 Task: Search one way flight ticket for 1 adult, 6 children, 1 infant in seat and 1 infant on lap in business from Augusta: Augusta Regional Airport (bush Field) to New Bern: Coastal Carolina Regional Airport (was Craven County Regional) on 5-4-2023. Choice of flights is Singapure airlines. Number of bags: 2 checked bags. Price is upto 75000. Outbound departure time preference is 17:45.
Action: Mouse moved to (353, 317)
Screenshot: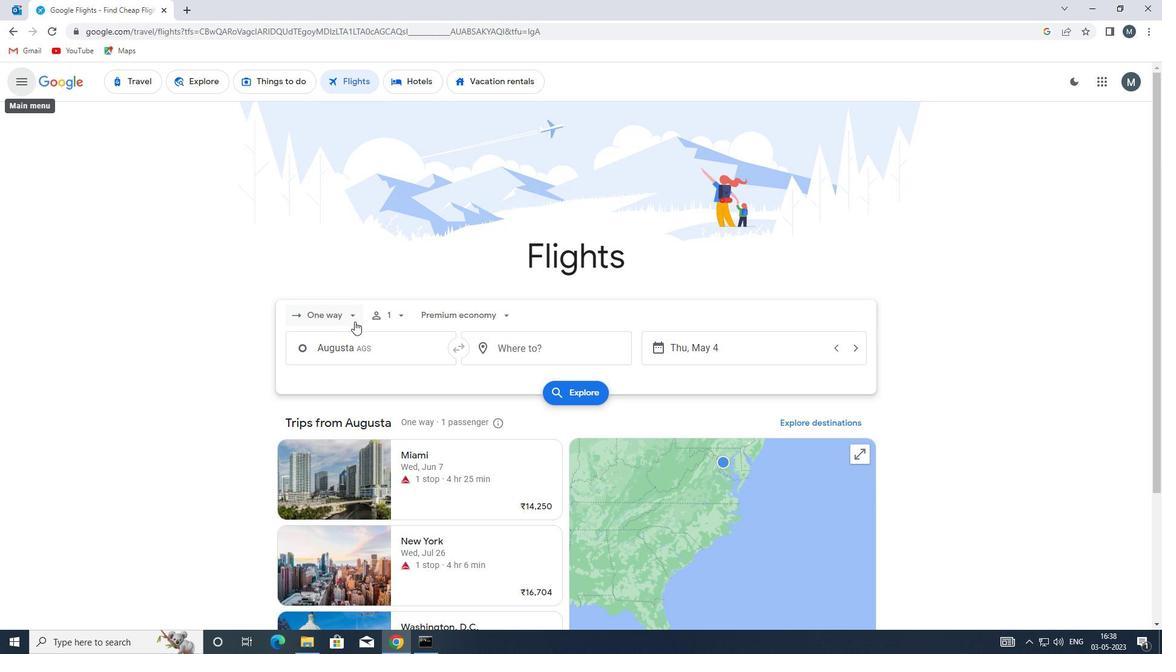 
Action: Mouse pressed left at (353, 317)
Screenshot: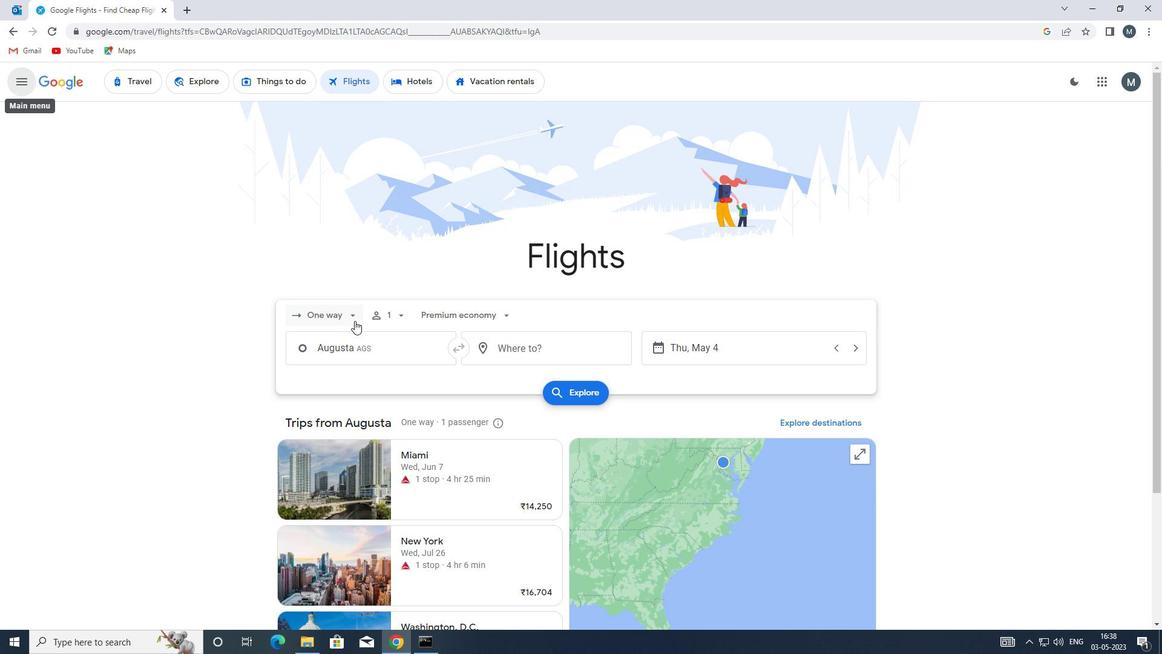 
Action: Mouse moved to (359, 375)
Screenshot: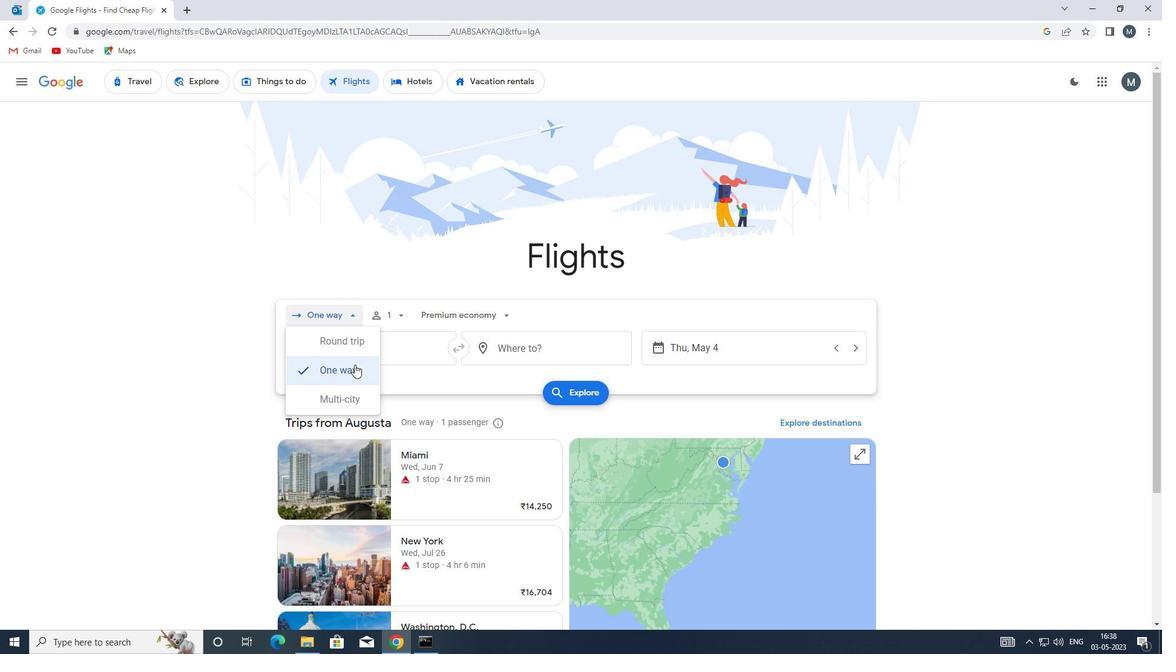 
Action: Mouse pressed left at (359, 375)
Screenshot: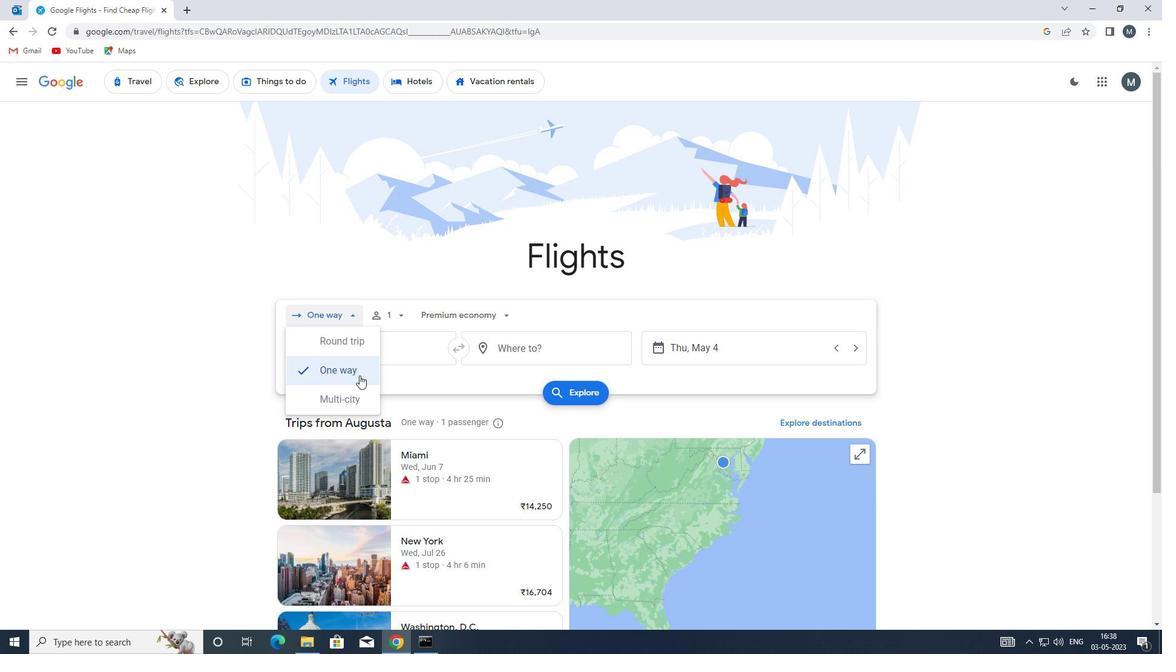 
Action: Mouse moved to (352, 374)
Screenshot: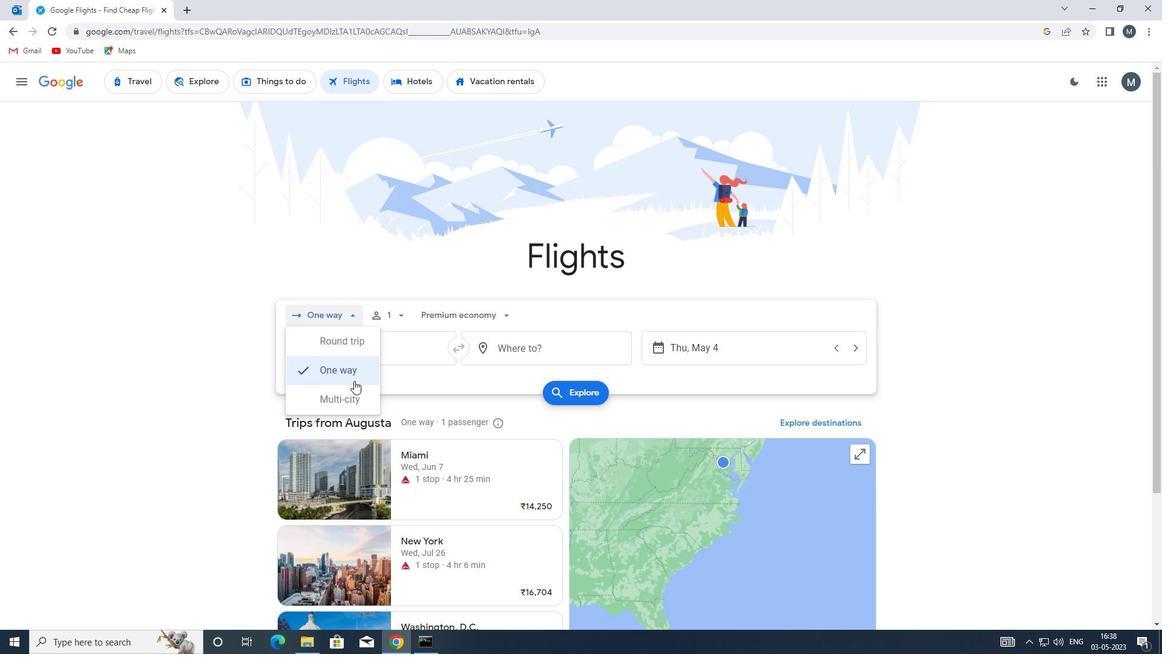 
Action: Mouse pressed left at (352, 374)
Screenshot: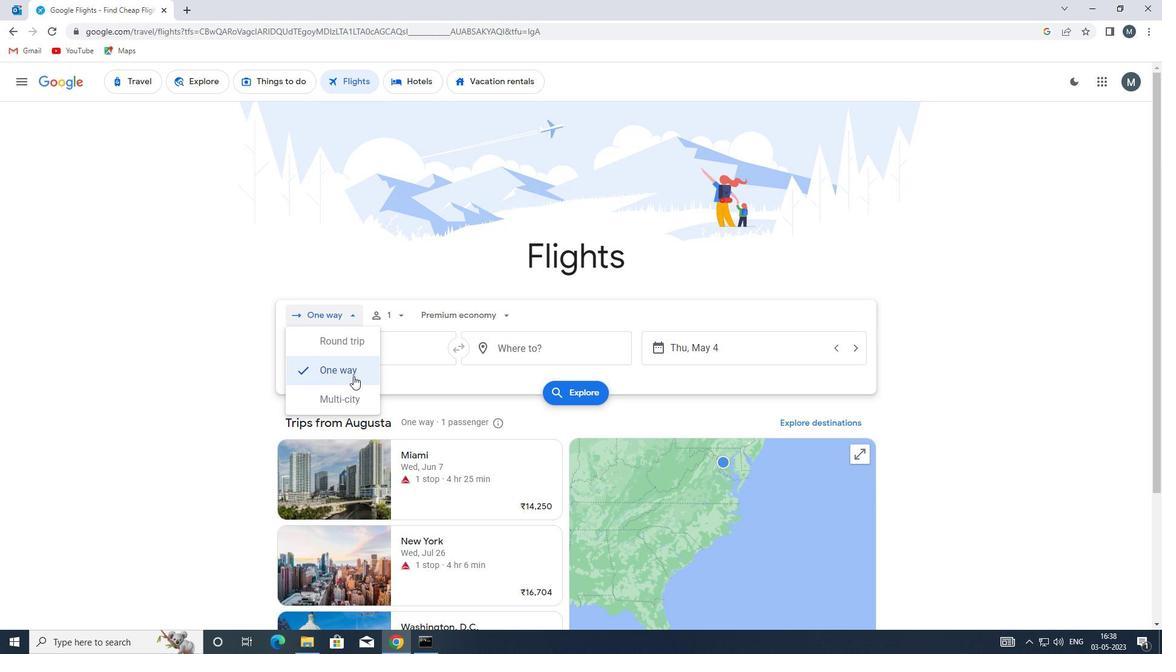 
Action: Mouse moved to (392, 317)
Screenshot: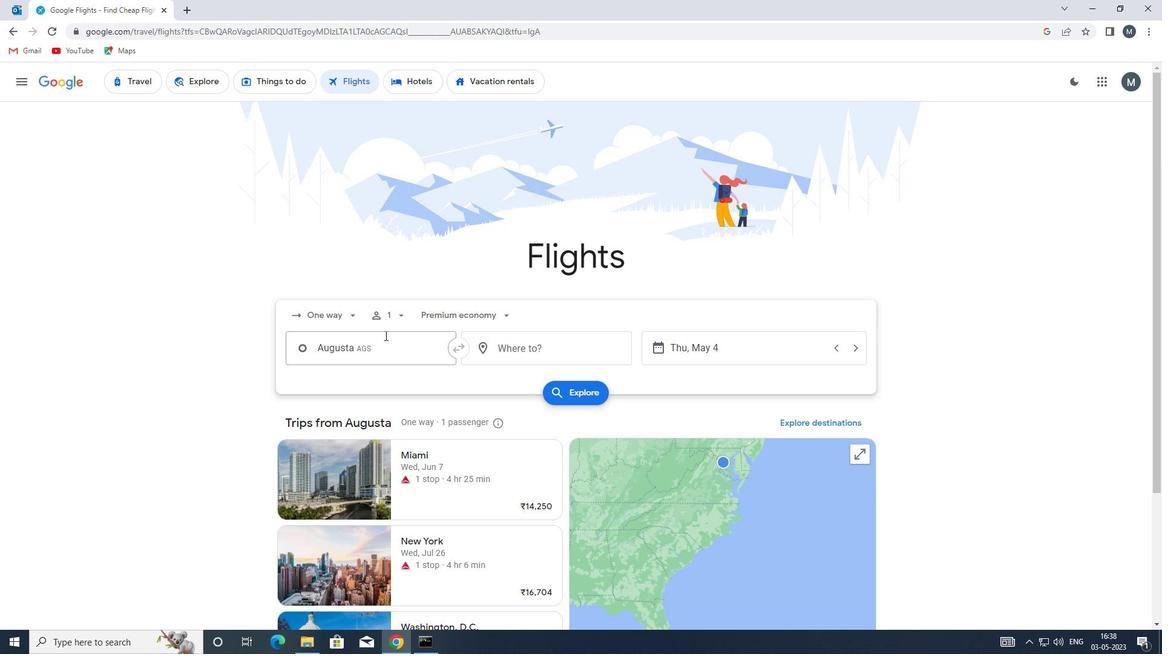 
Action: Mouse pressed left at (392, 317)
Screenshot: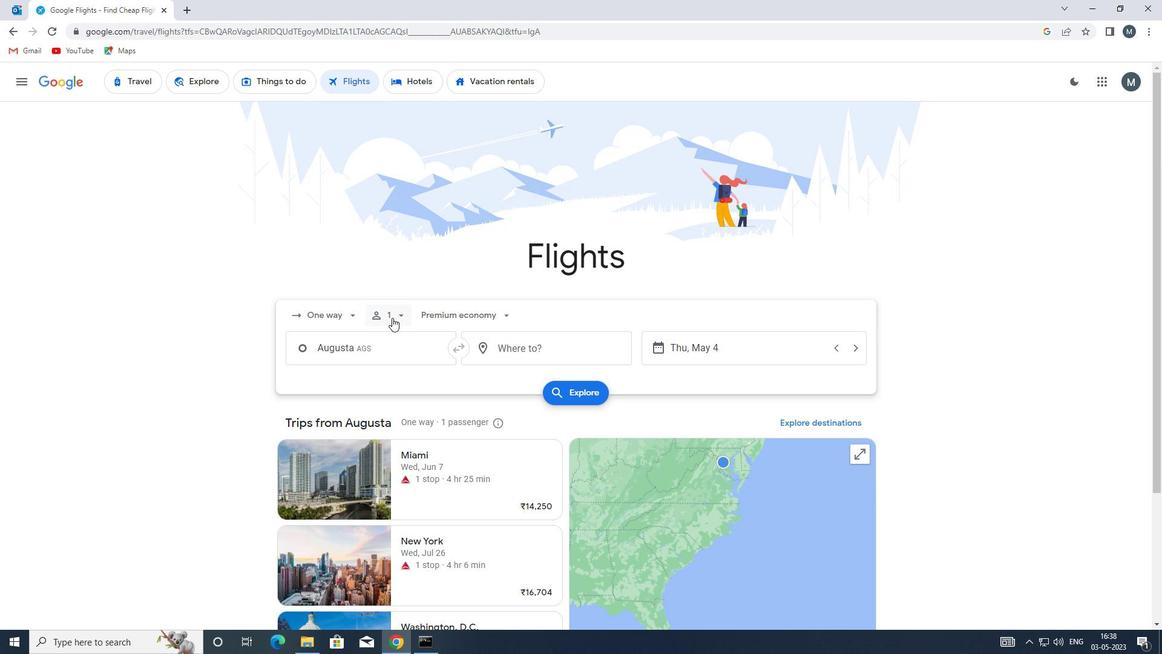 
Action: Mouse moved to (494, 376)
Screenshot: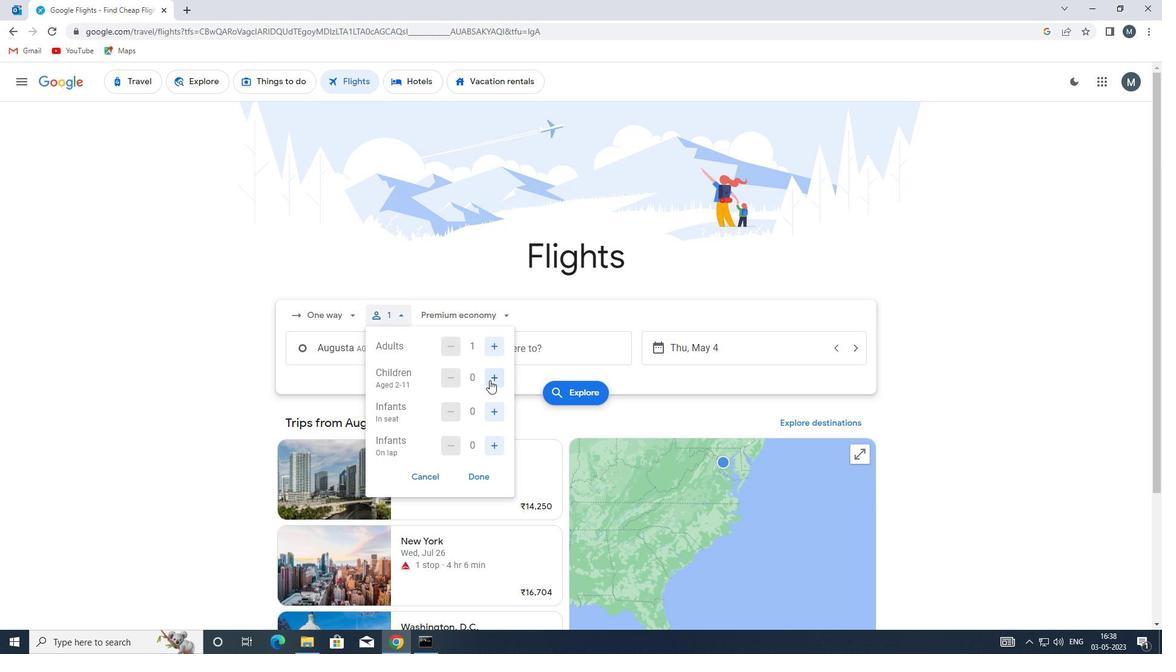 
Action: Mouse pressed left at (494, 376)
Screenshot: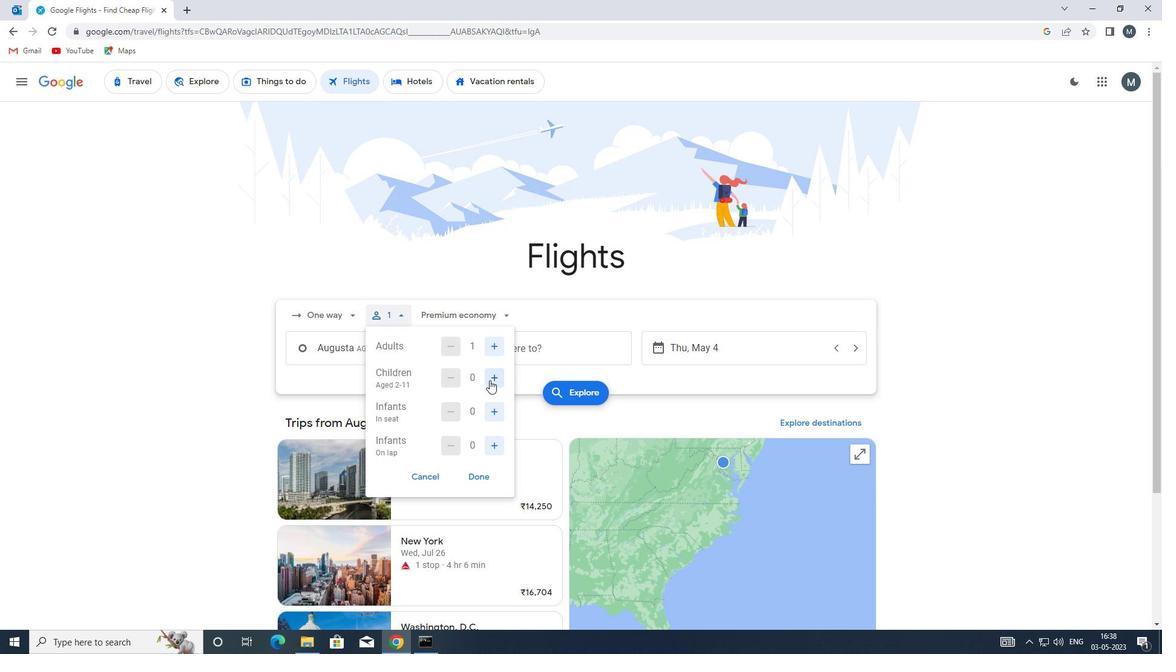 
Action: Mouse pressed left at (494, 376)
Screenshot: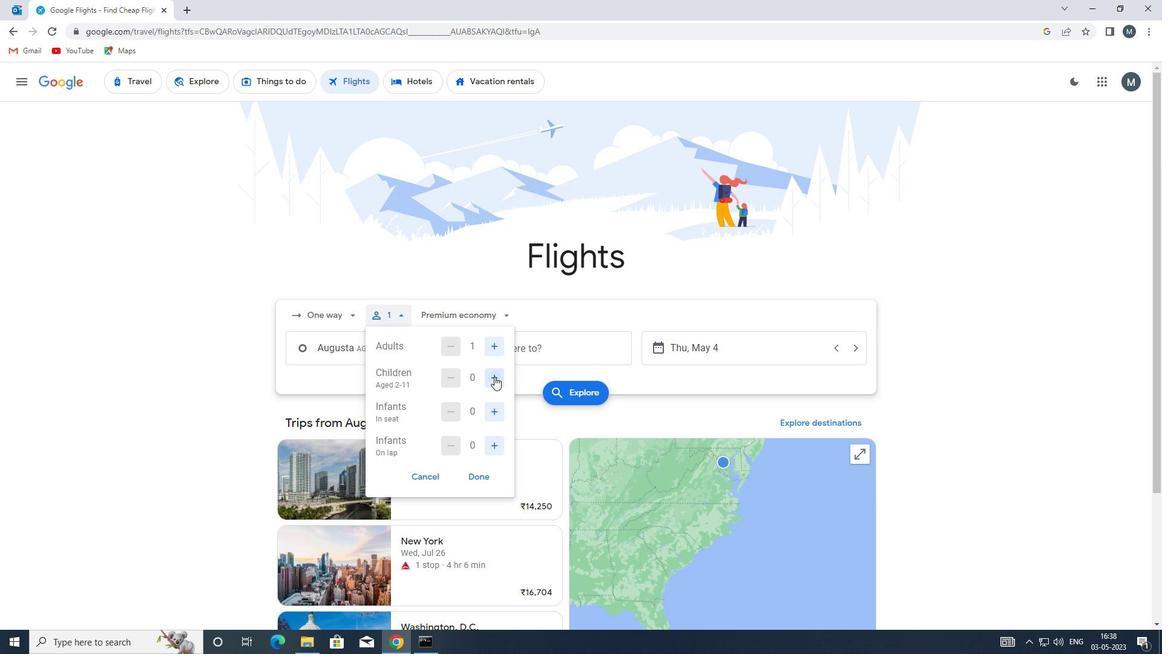 
Action: Mouse moved to (495, 376)
Screenshot: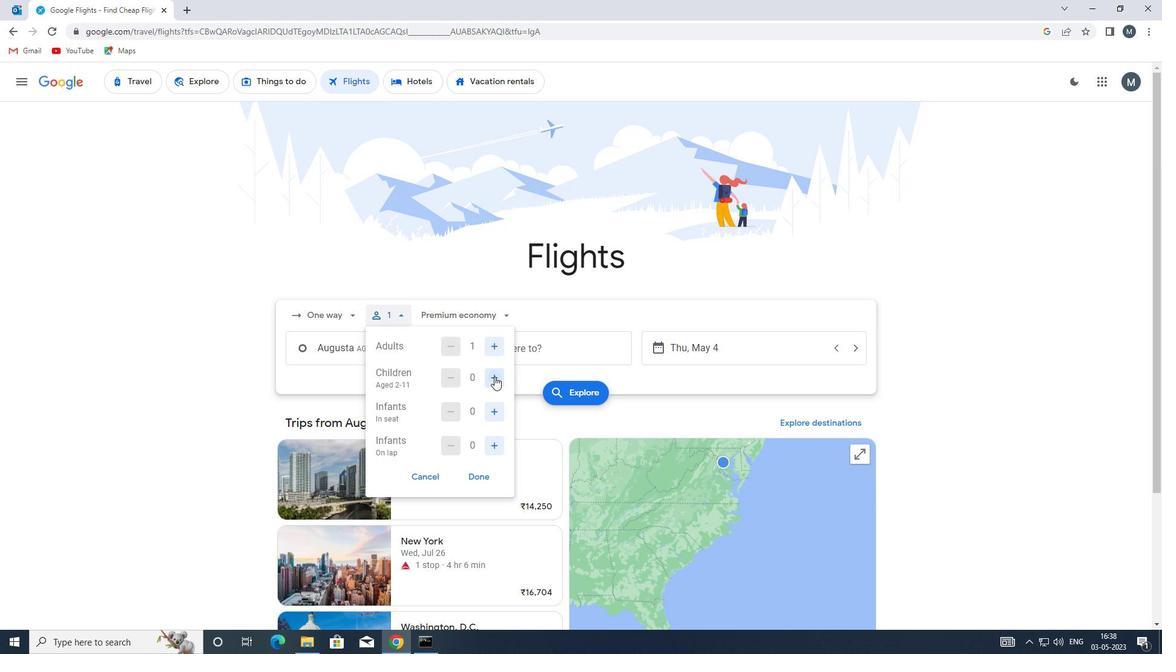 
Action: Mouse pressed left at (495, 376)
Screenshot: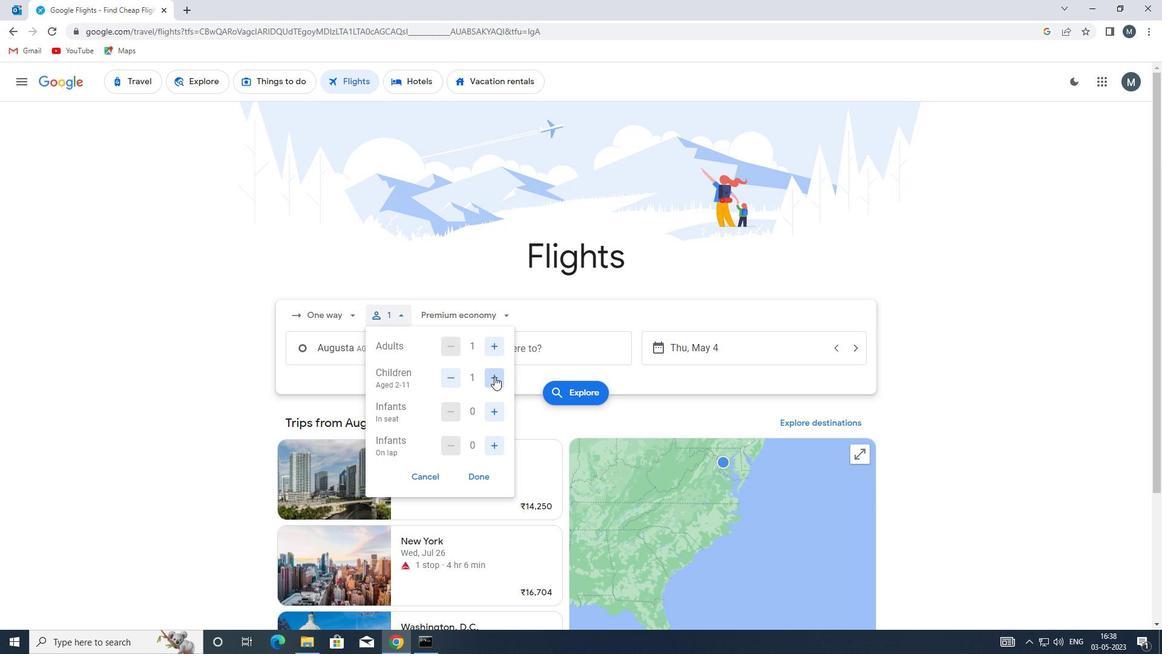 
Action: Mouse pressed left at (495, 376)
Screenshot: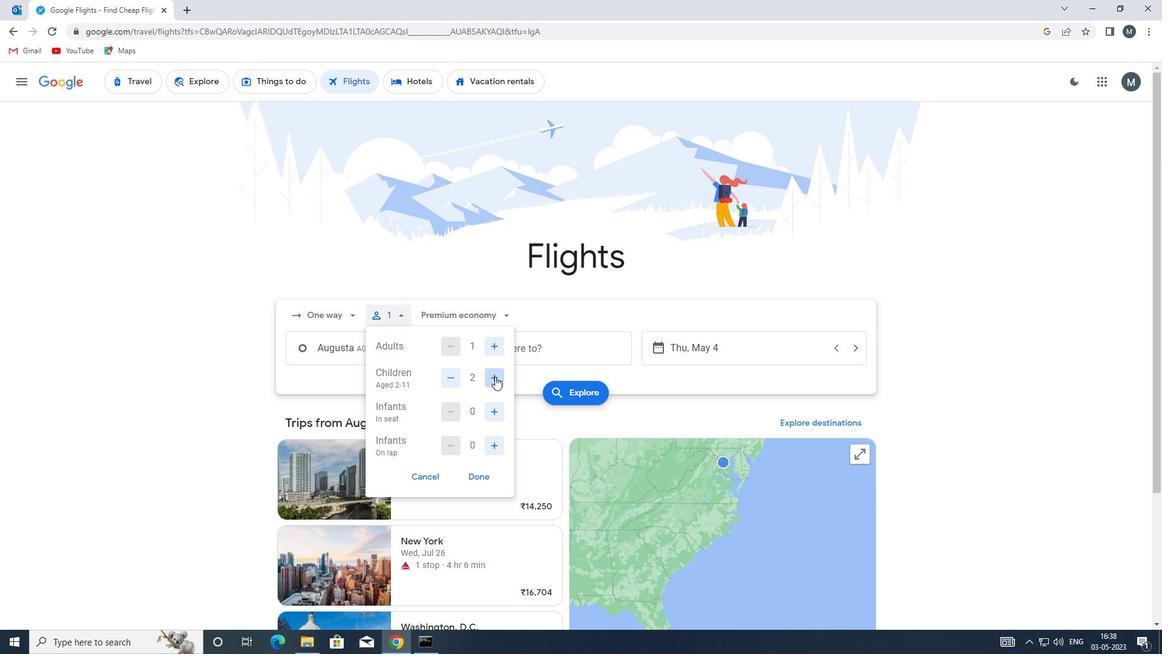 
Action: Mouse pressed left at (495, 376)
Screenshot: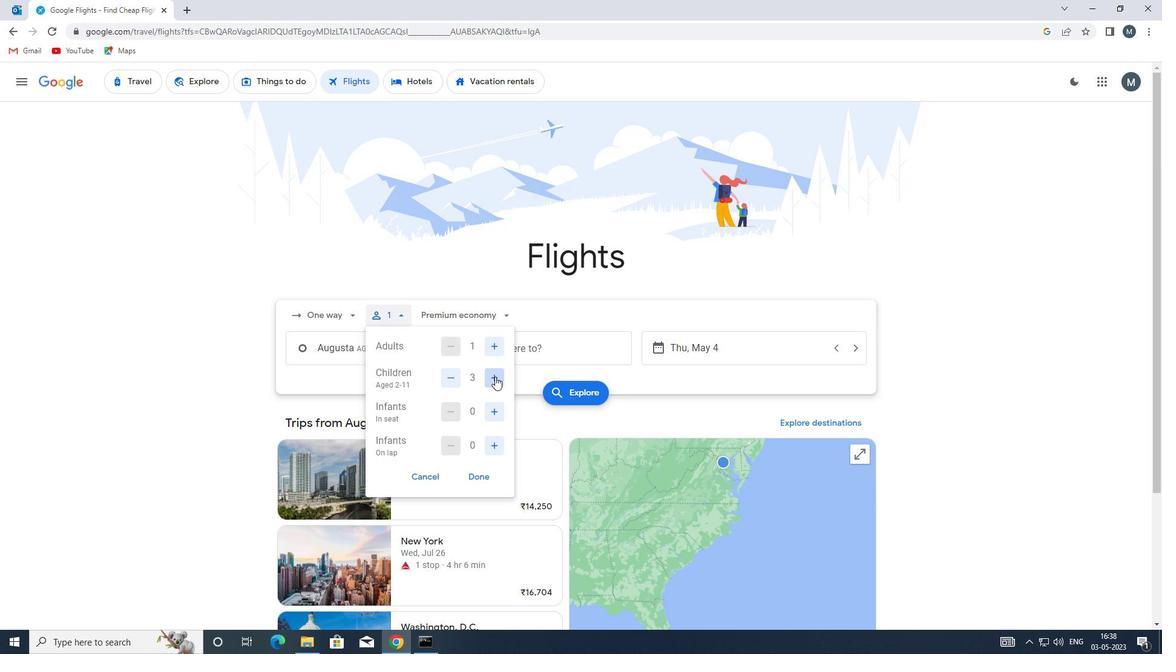 
Action: Mouse pressed left at (495, 376)
Screenshot: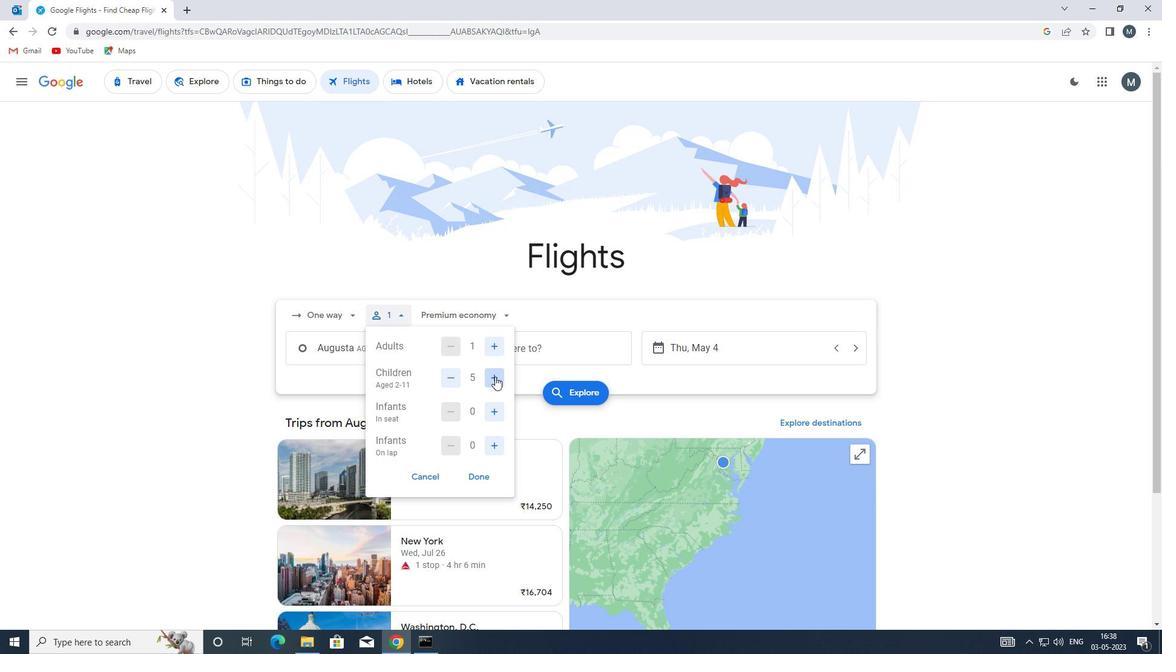 
Action: Mouse moved to (495, 406)
Screenshot: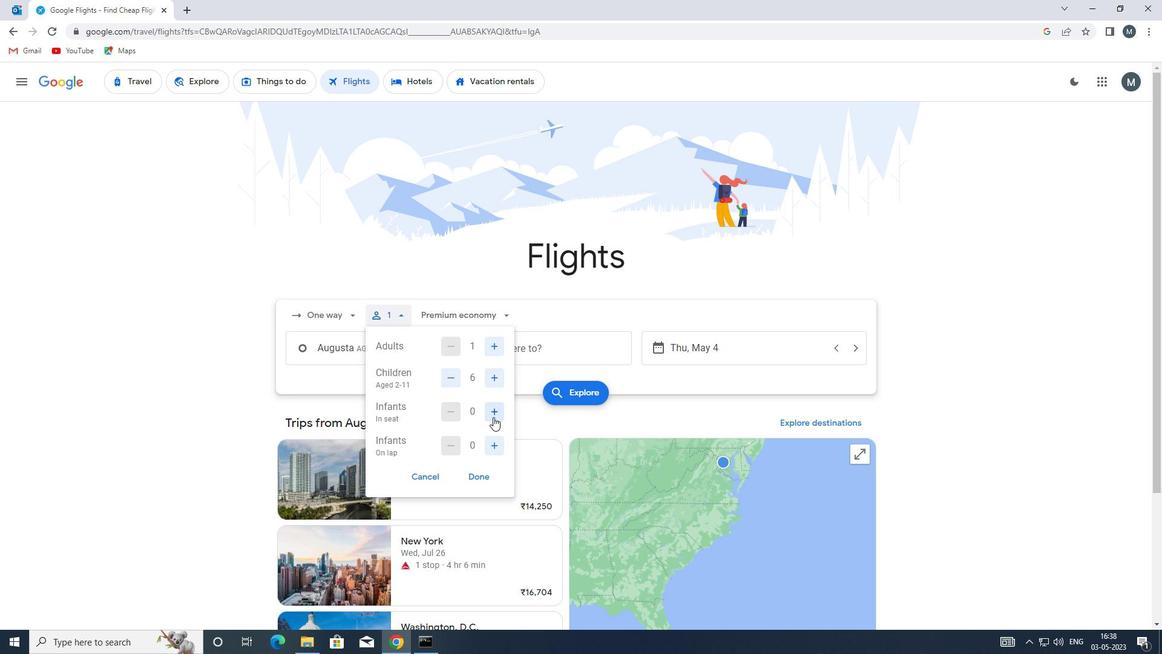 
Action: Mouse pressed left at (495, 406)
Screenshot: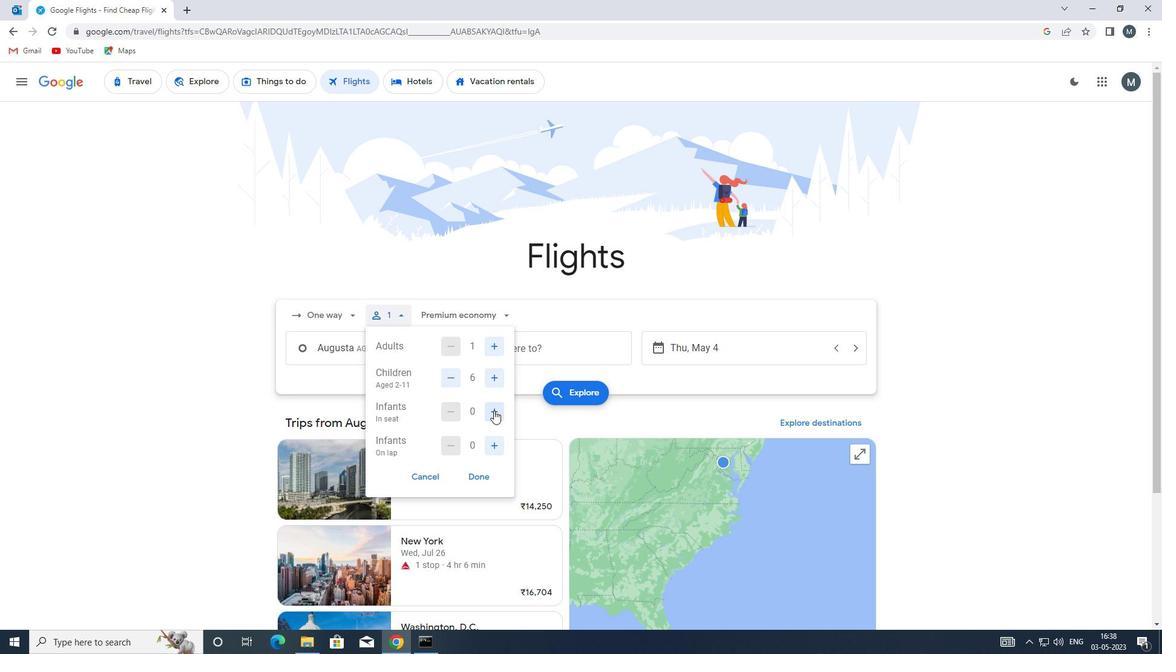 
Action: Mouse moved to (494, 448)
Screenshot: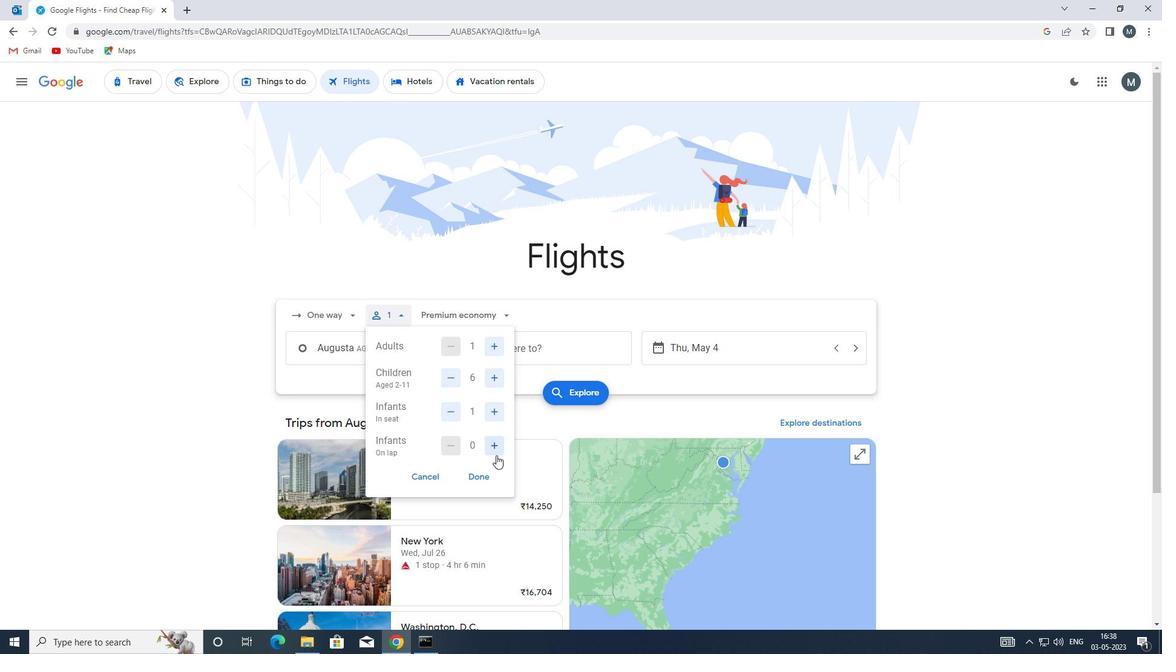 
Action: Mouse pressed left at (494, 448)
Screenshot: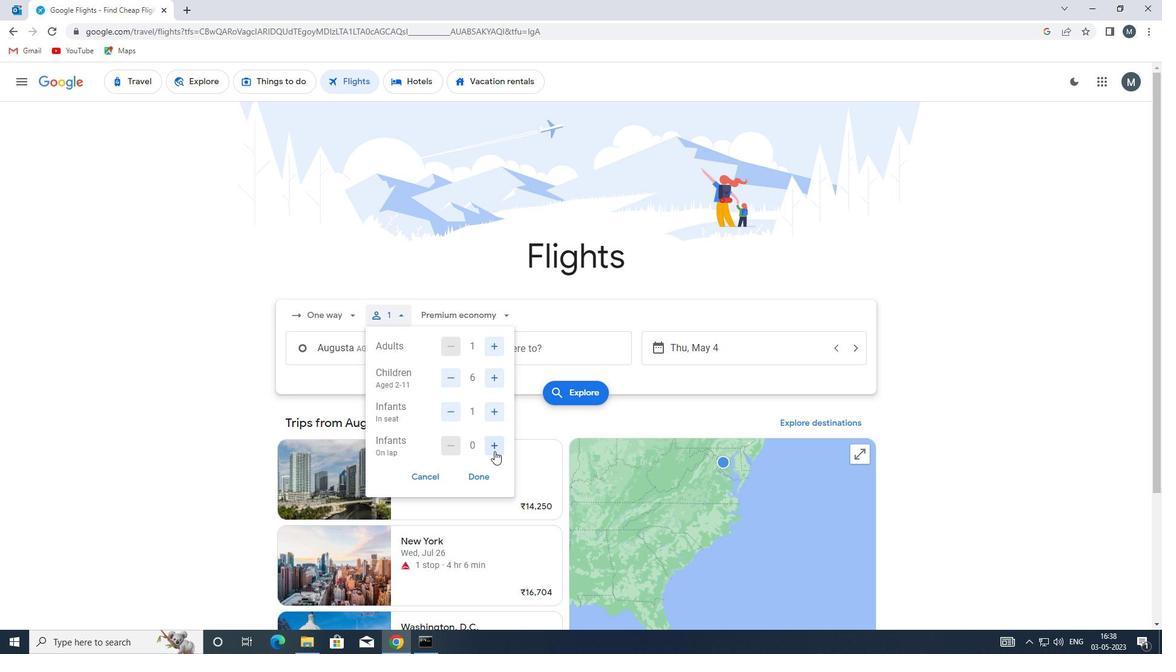 
Action: Mouse moved to (489, 471)
Screenshot: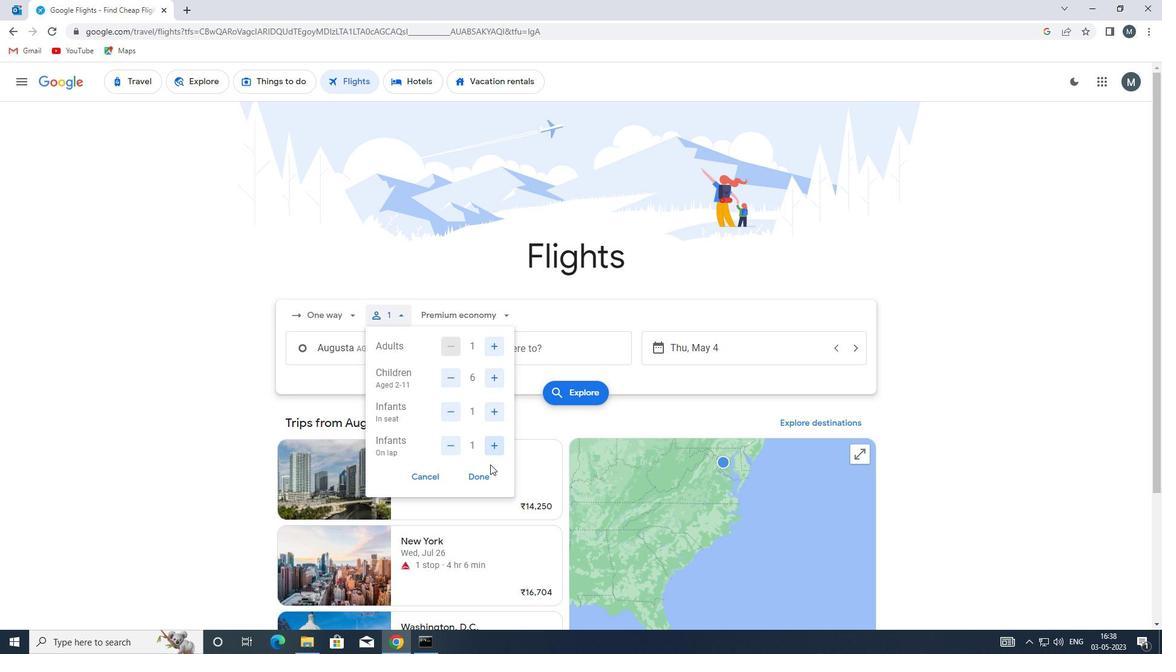 
Action: Mouse pressed left at (489, 471)
Screenshot: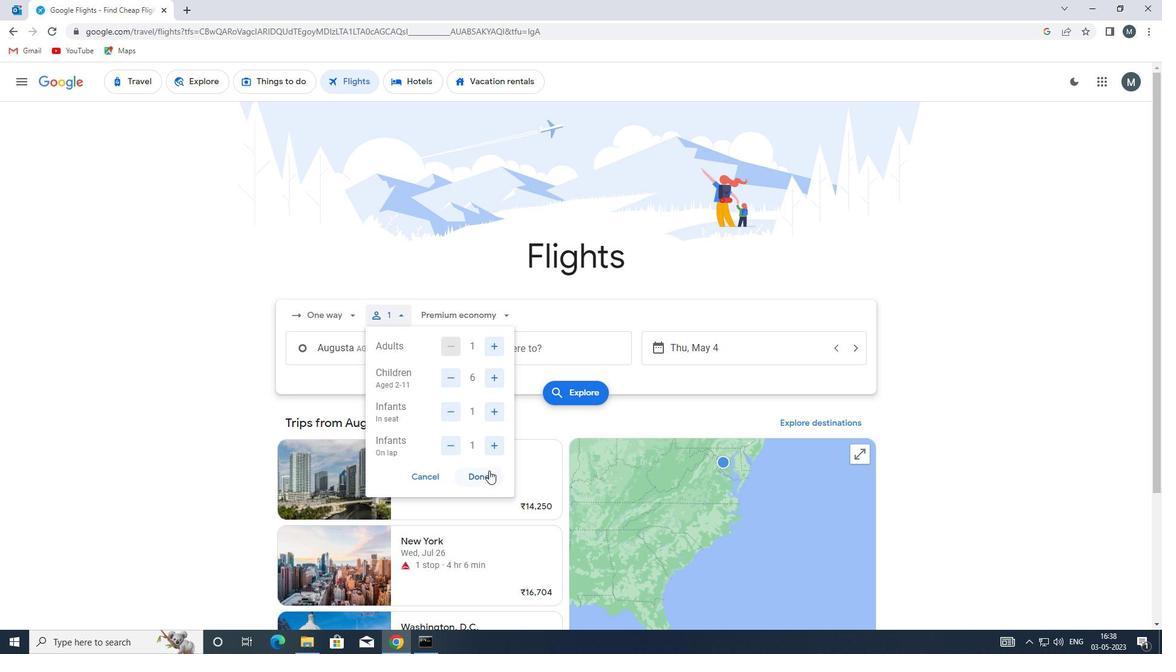 
Action: Mouse moved to (482, 319)
Screenshot: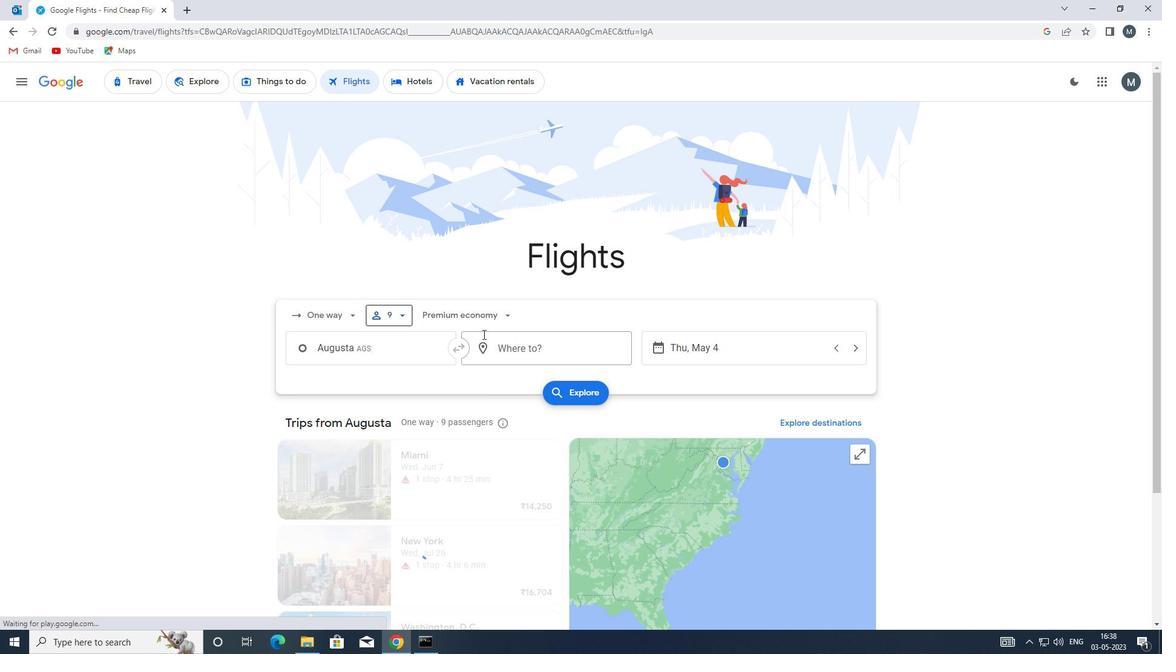 
Action: Mouse pressed left at (482, 319)
Screenshot: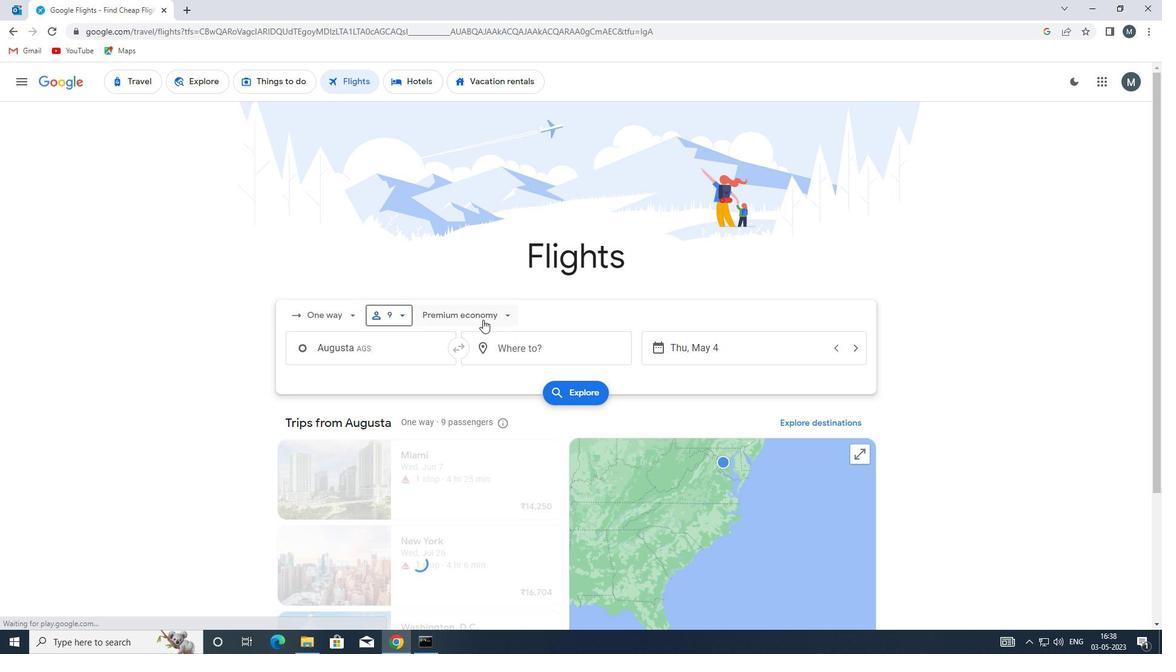 
Action: Mouse moved to (473, 399)
Screenshot: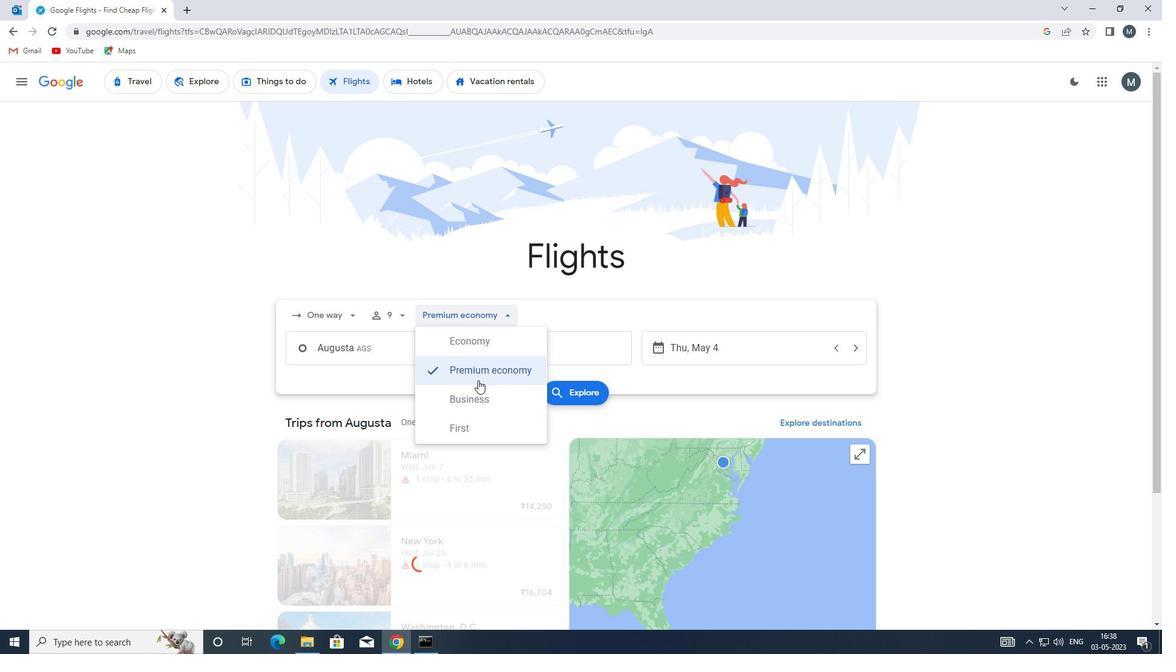 
Action: Mouse pressed left at (473, 399)
Screenshot: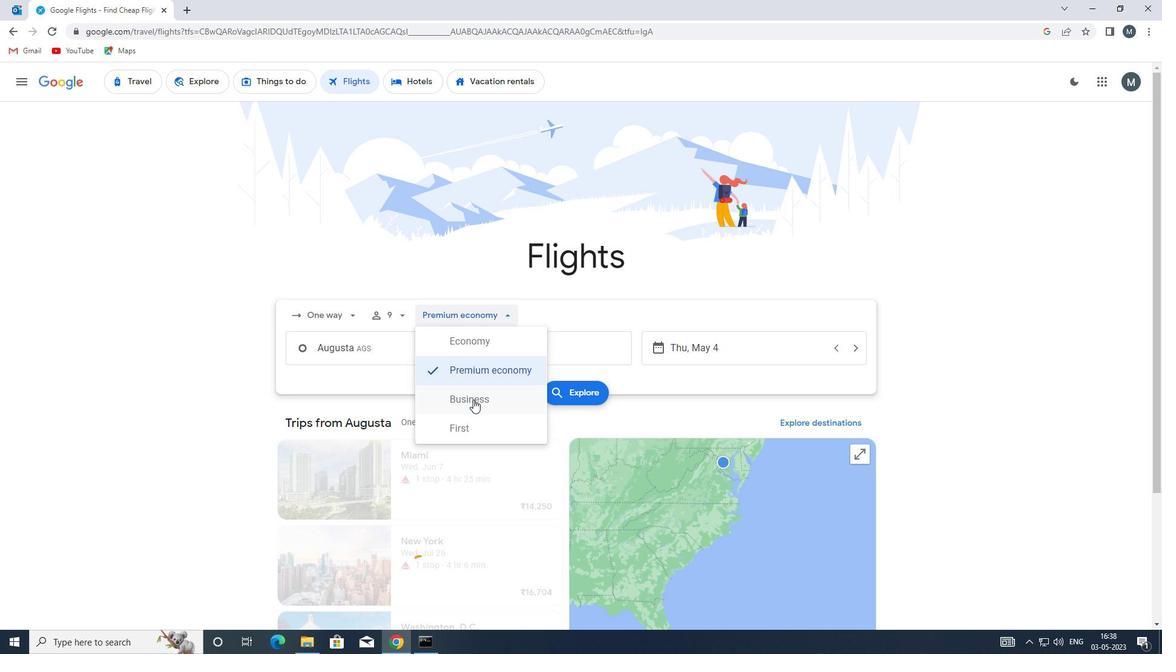 
Action: Mouse moved to (410, 348)
Screenshot: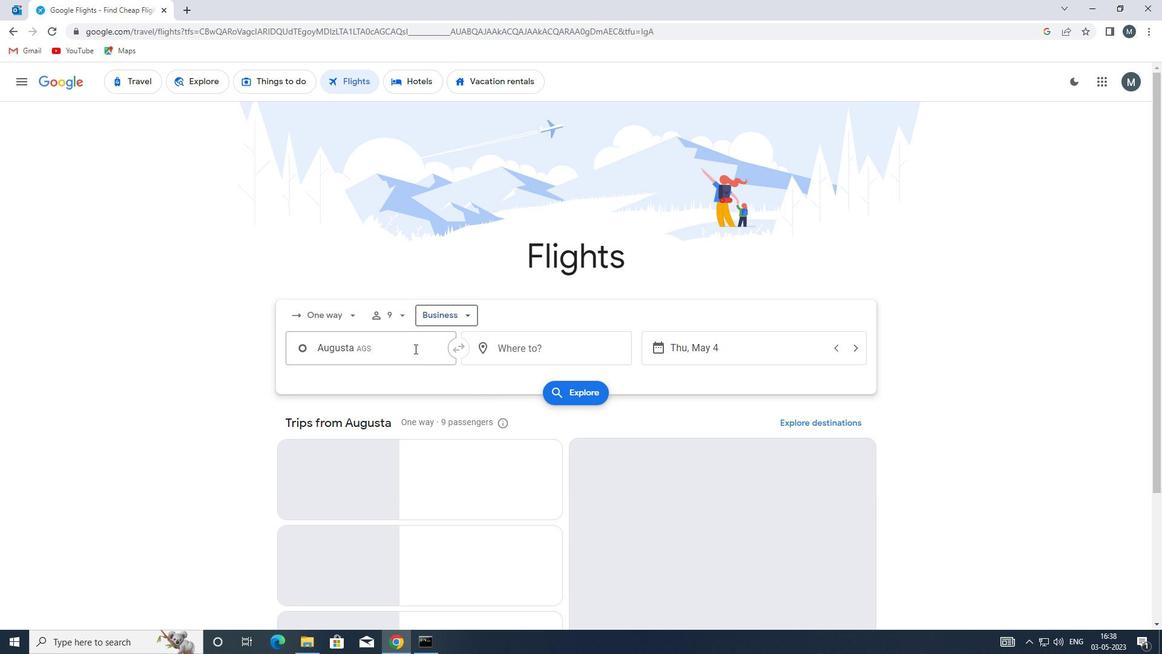 
Action: Mouse pressed left at (410, 348)
Screenshot: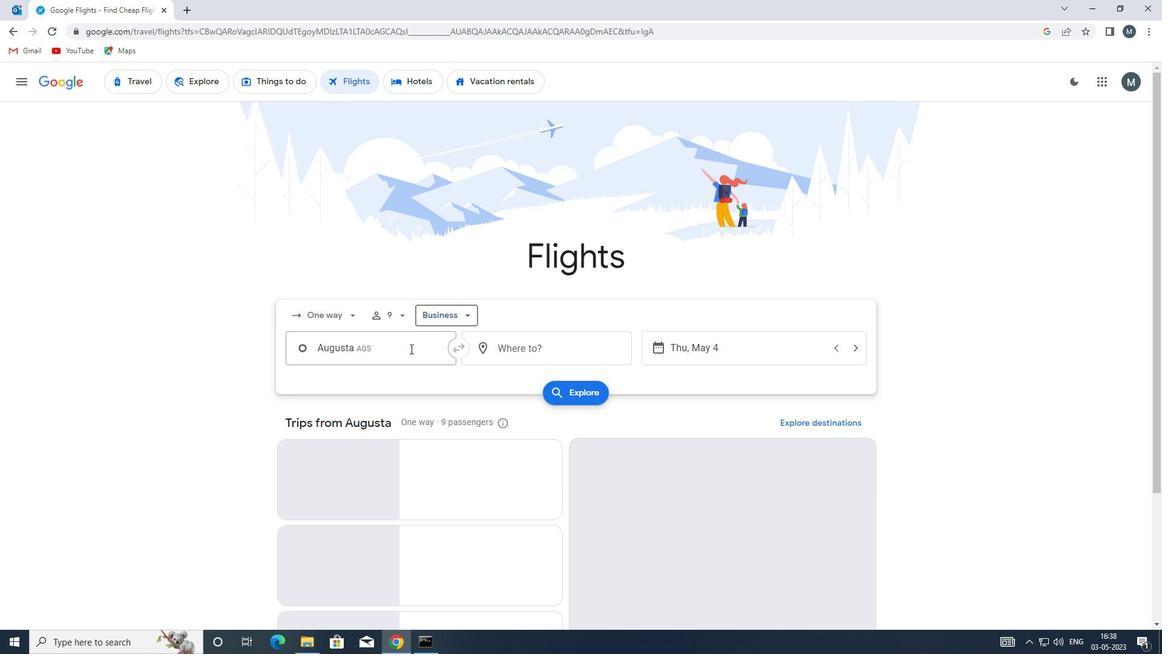 
Action: Mouse moved to (414, 441)
Screenshot: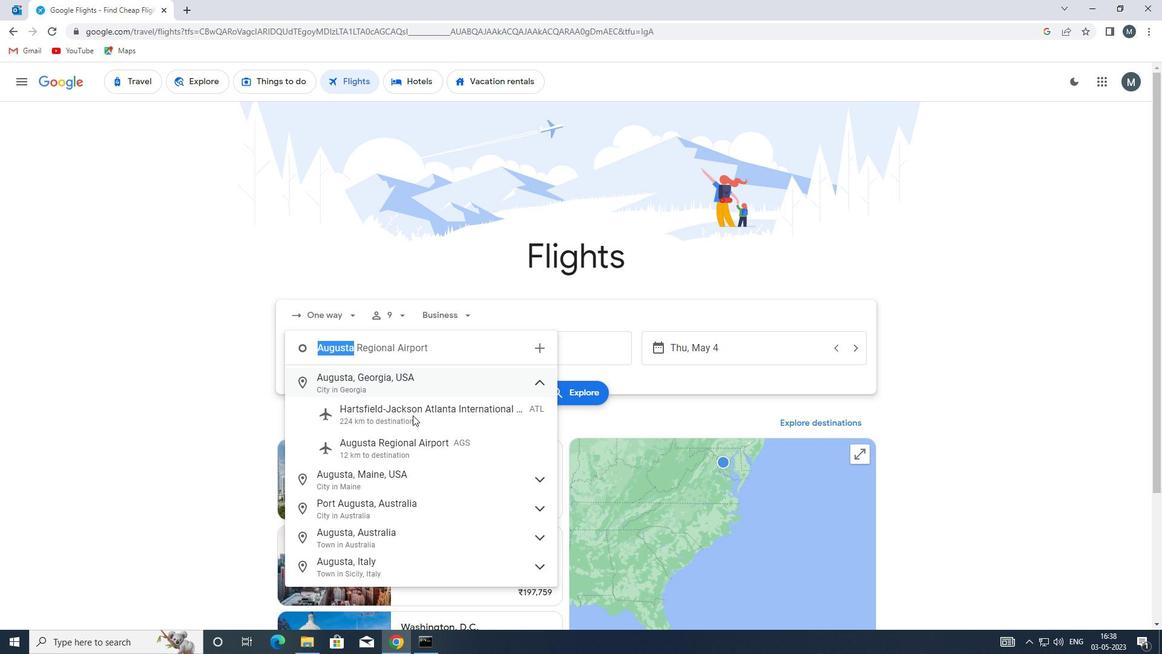 
Action: Mouse pressed left at (414, 441)
Screenshot: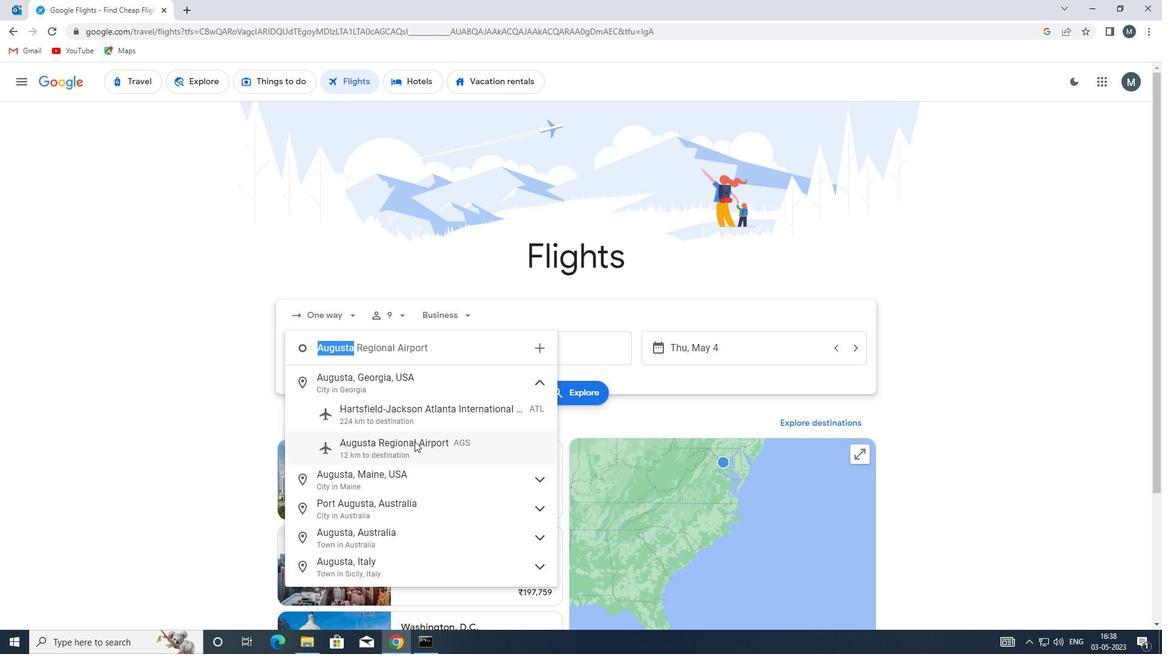 
Action: Mouse moved to (532, 348)
Screenshot: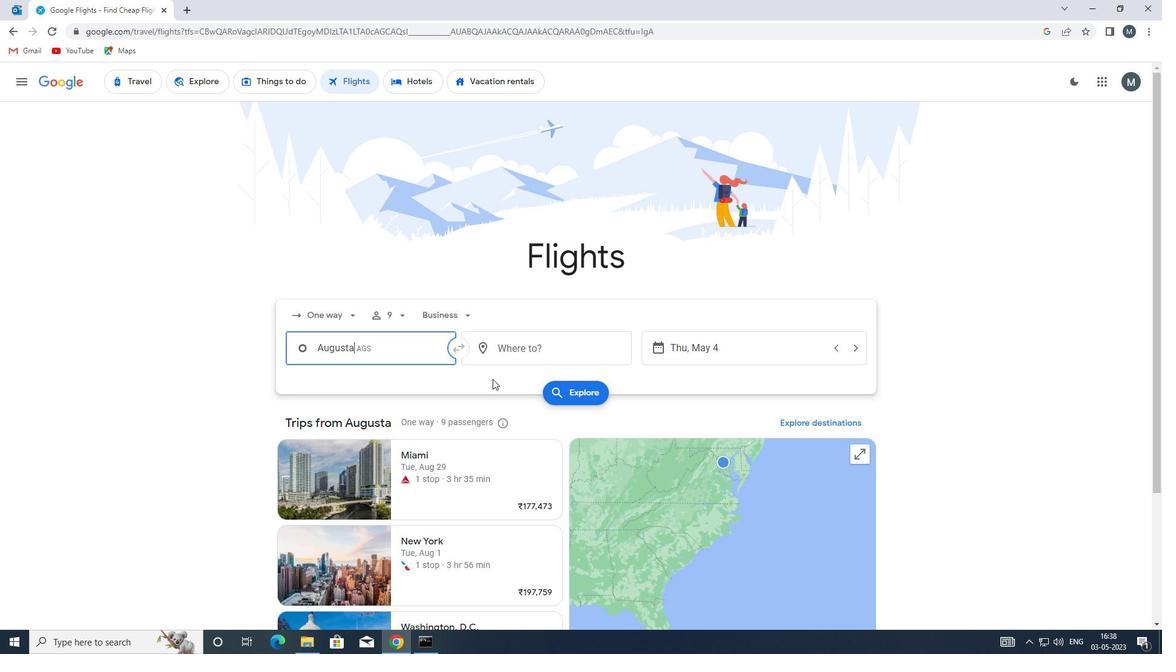 
Action: Mouse pressed left at (532, 348)
Screenshot: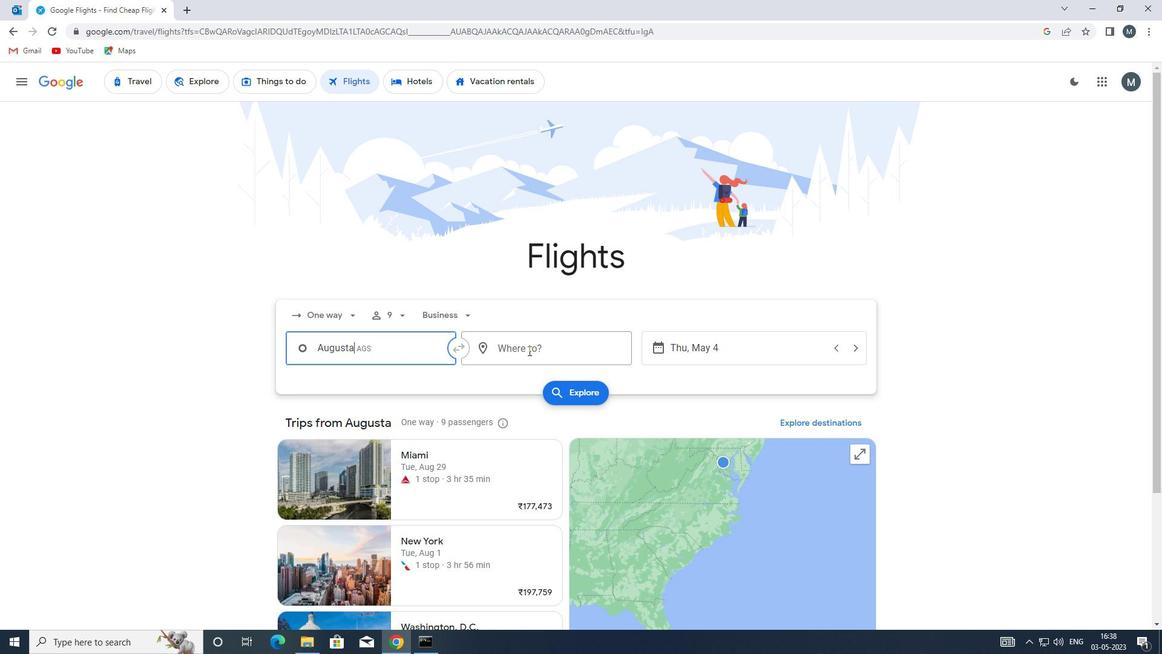 
Action: Mouse moved to (532, 348)
Screenshot: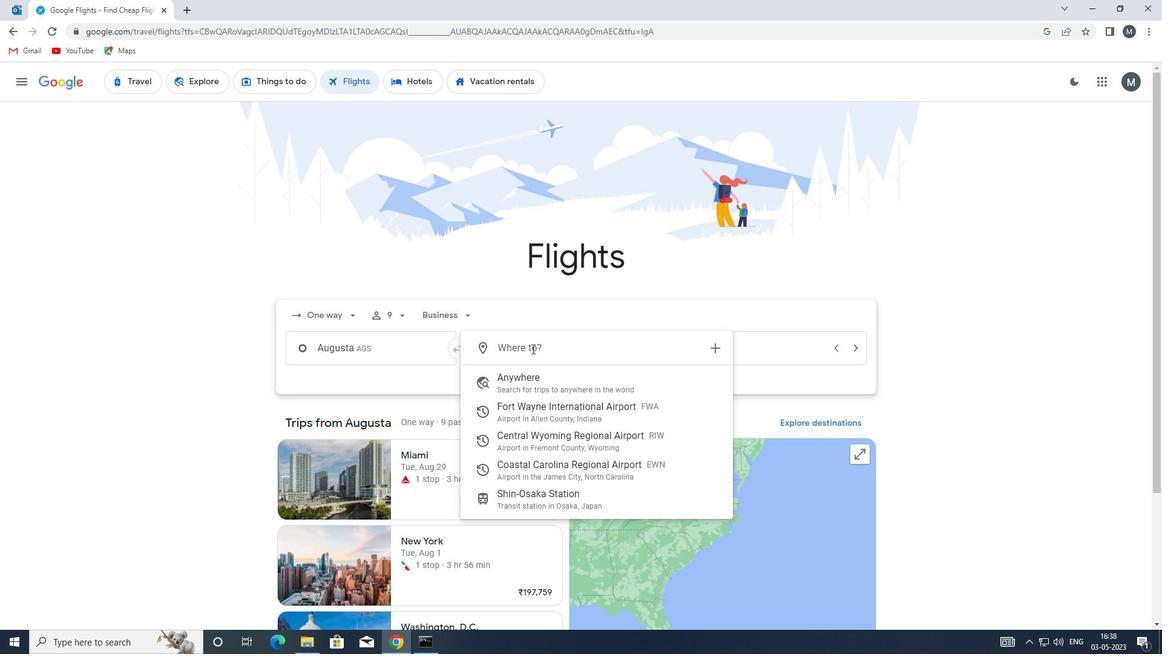 
Action: Key pressed ewn
Screenshot: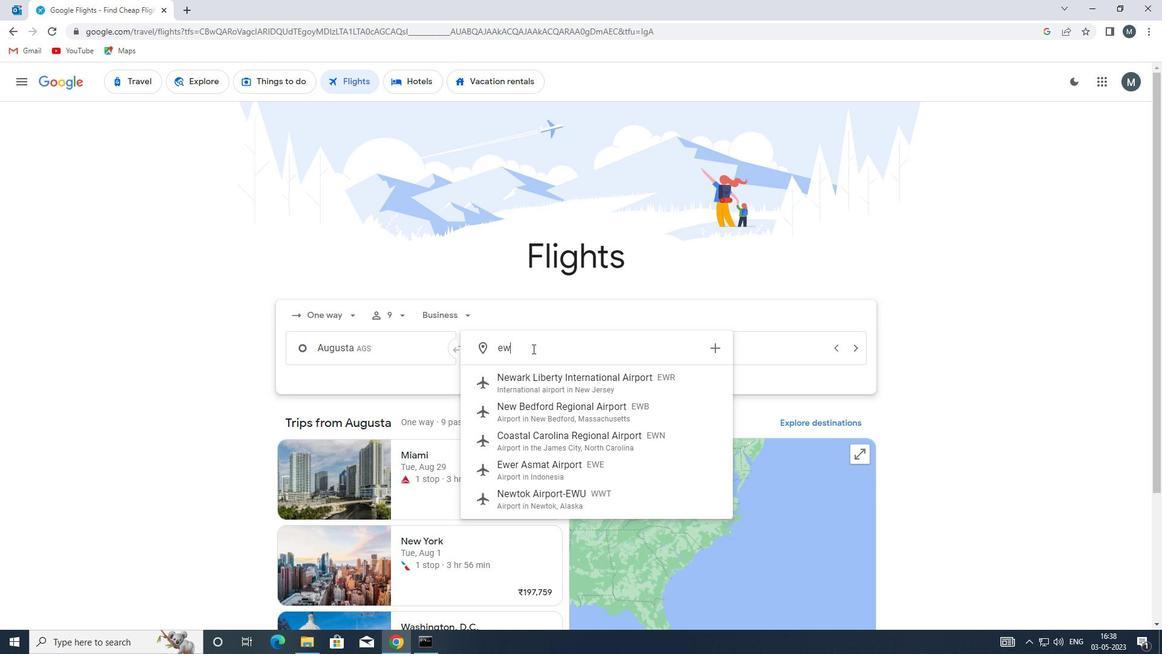 
Action: Mouse moved to (558, 377)
Screenshot: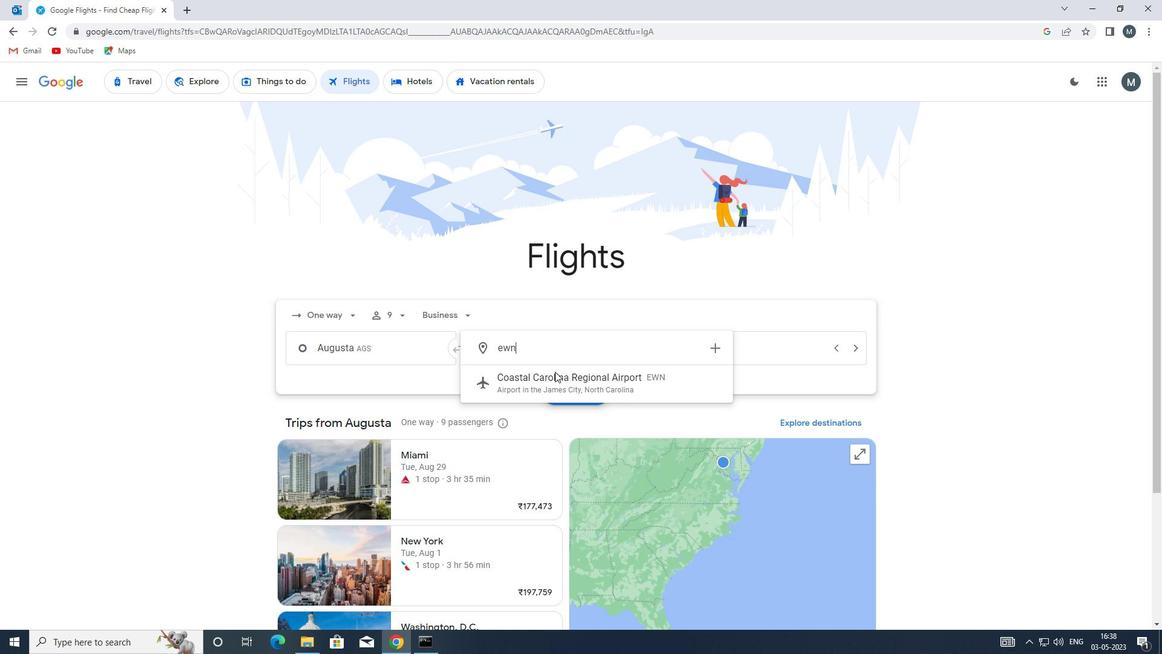
Action: Mouse pressed left at (558, 377)
Screenshot: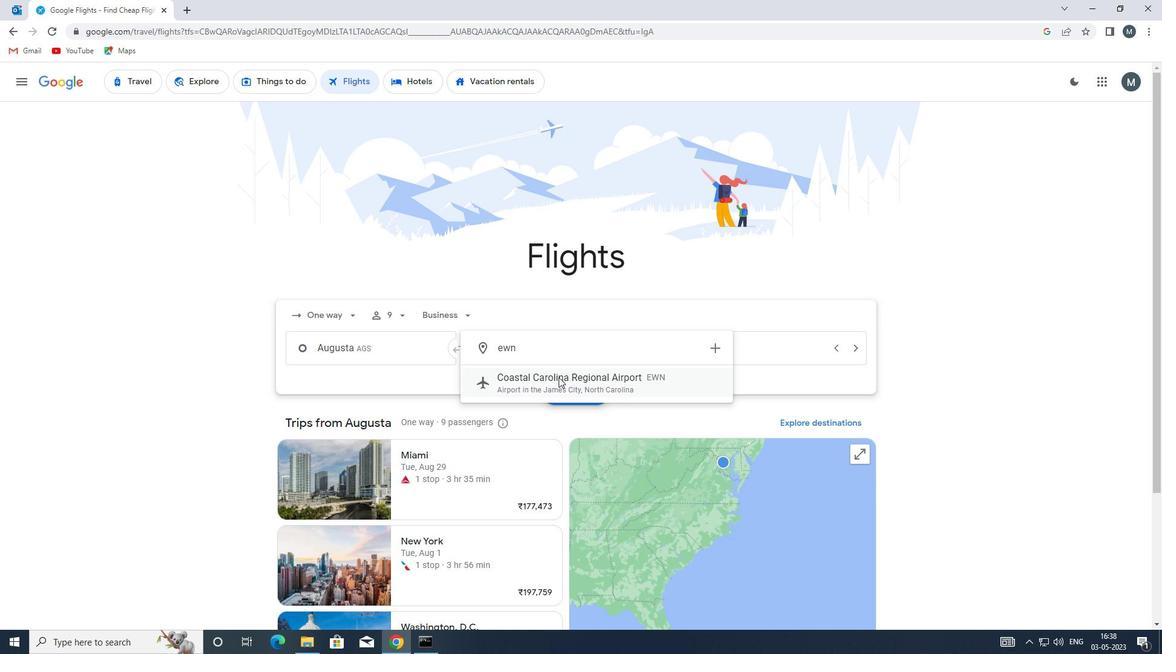 
Action: Mouse moved to (690, 342)
Screenshot: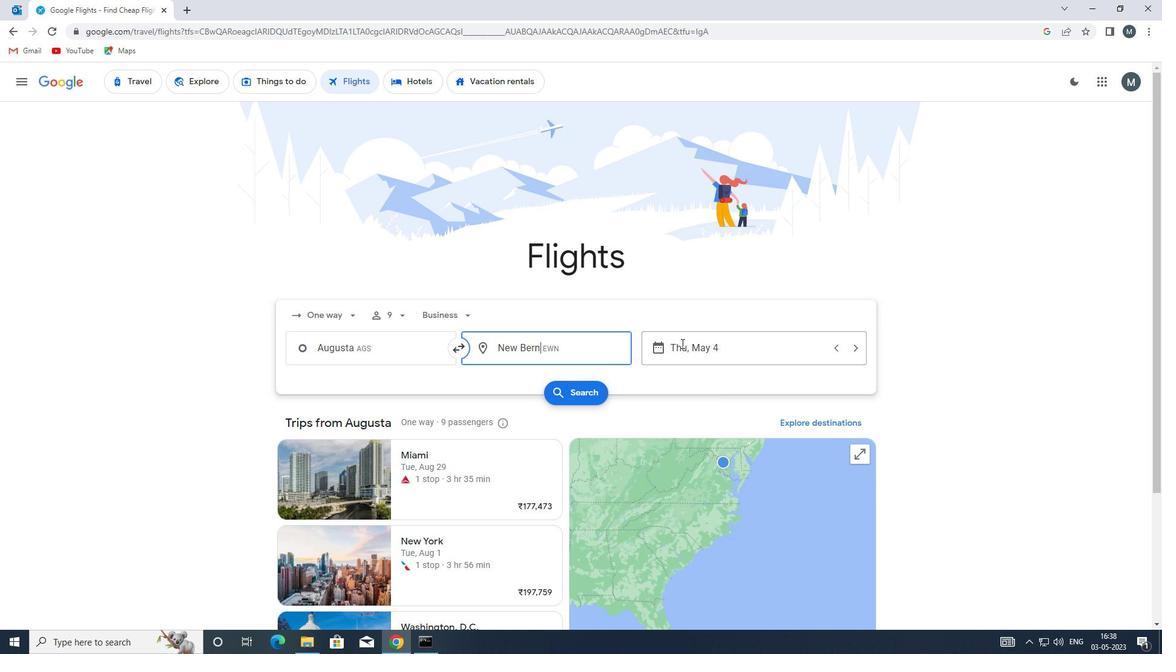 
Action: Mouse pressed left at (690, 342)
Screenshot: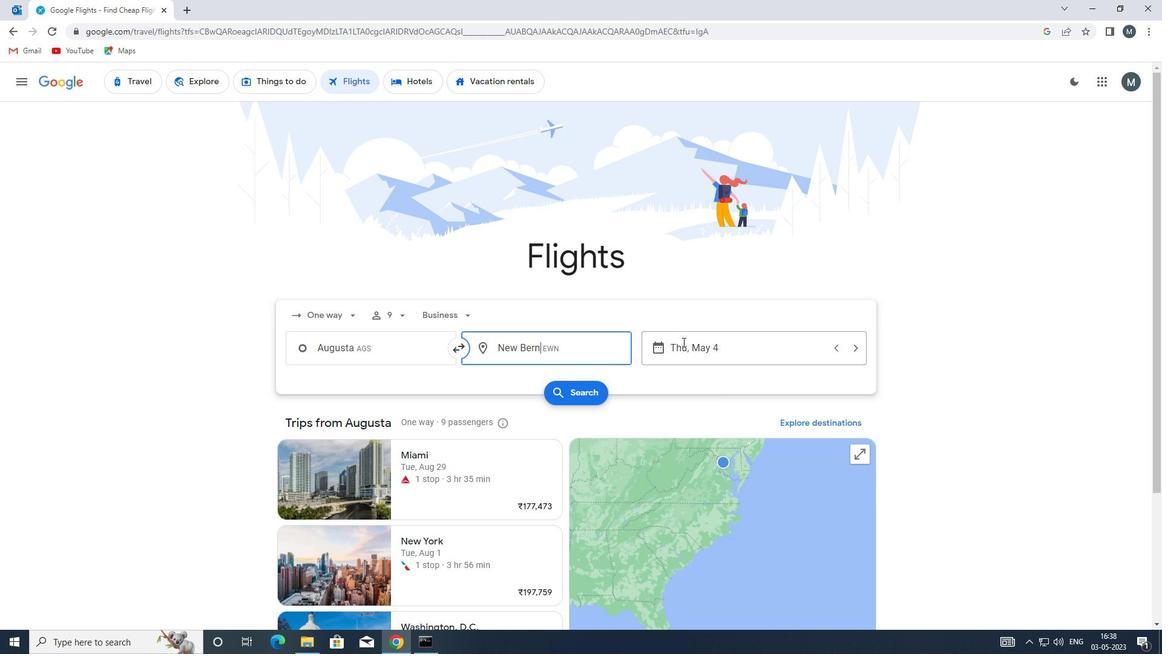 
Action: Mouse moved to (552, 411)
Screenshot: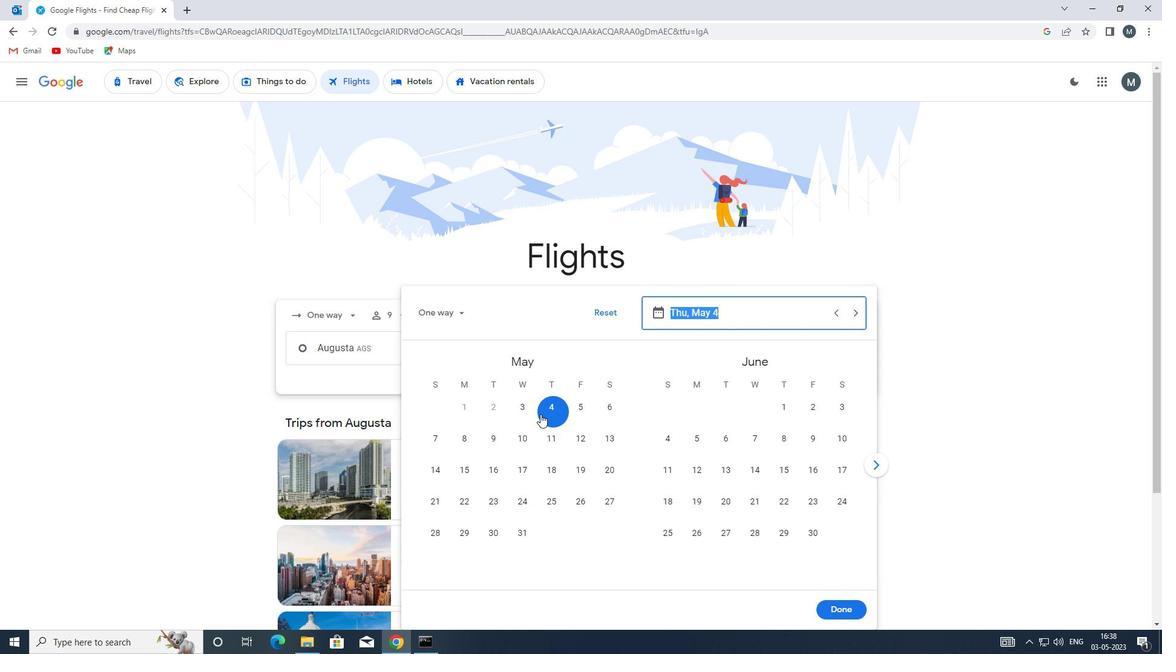 
Action: Mouse pressed left at (552, 411)
Screenshot: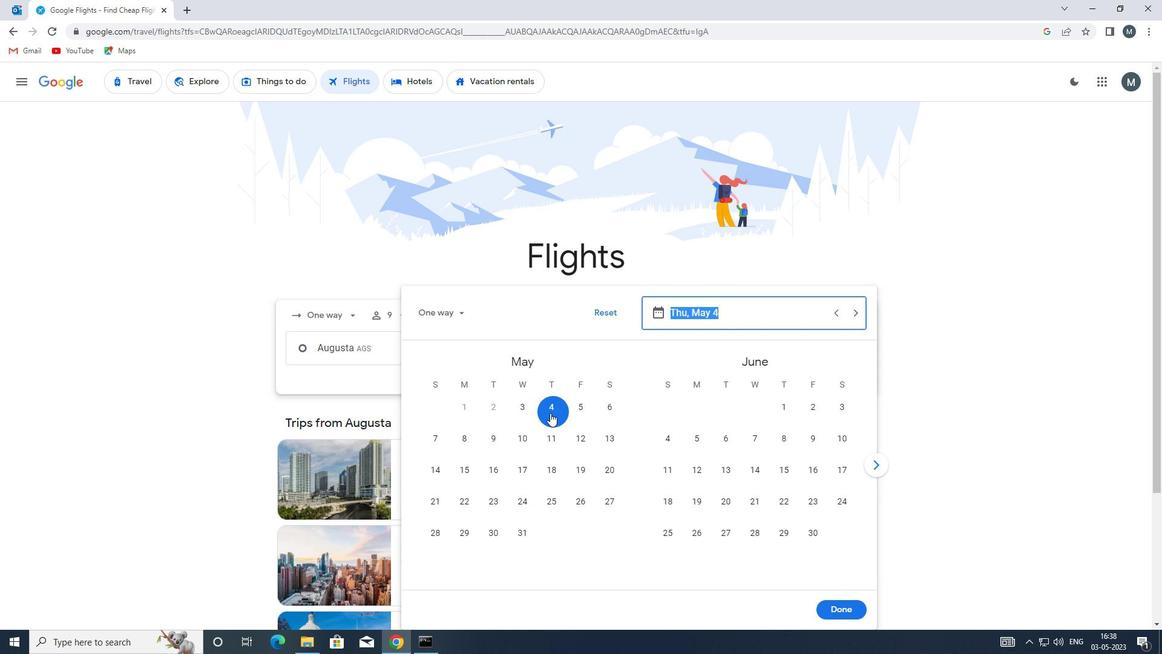 
Action: Mouse moved to (848, 611)
Screenshot: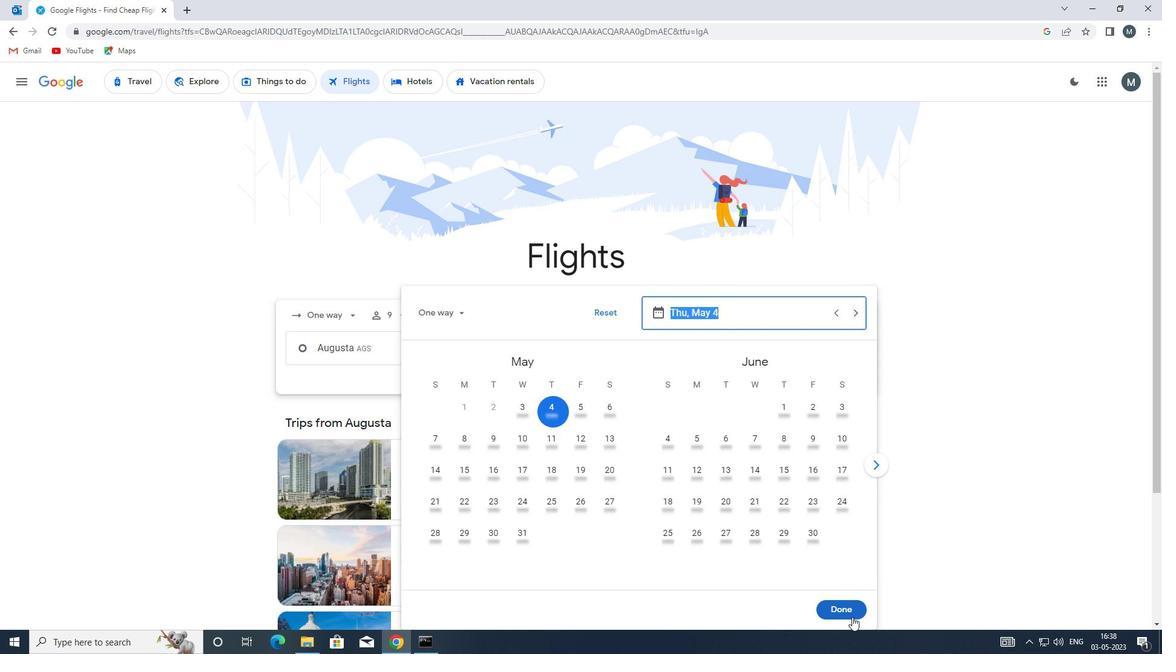 
Action: Mouse pressed left at (848, 611)
Screenshot: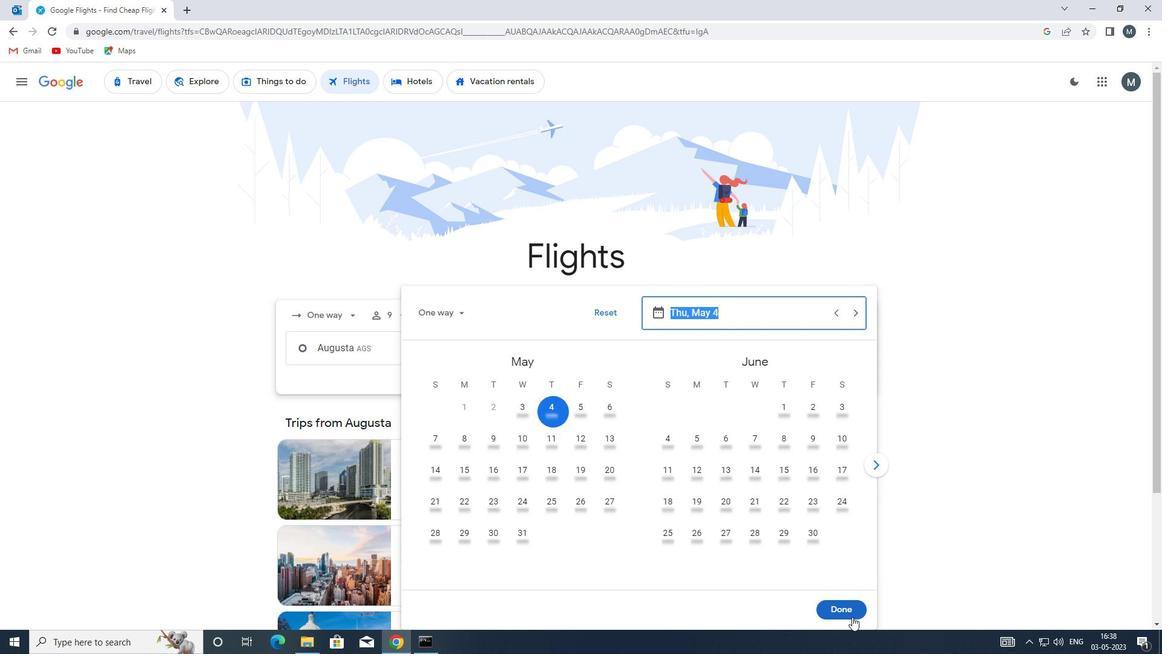 
Action: Mouse moved to (557, 391)
Screenshot: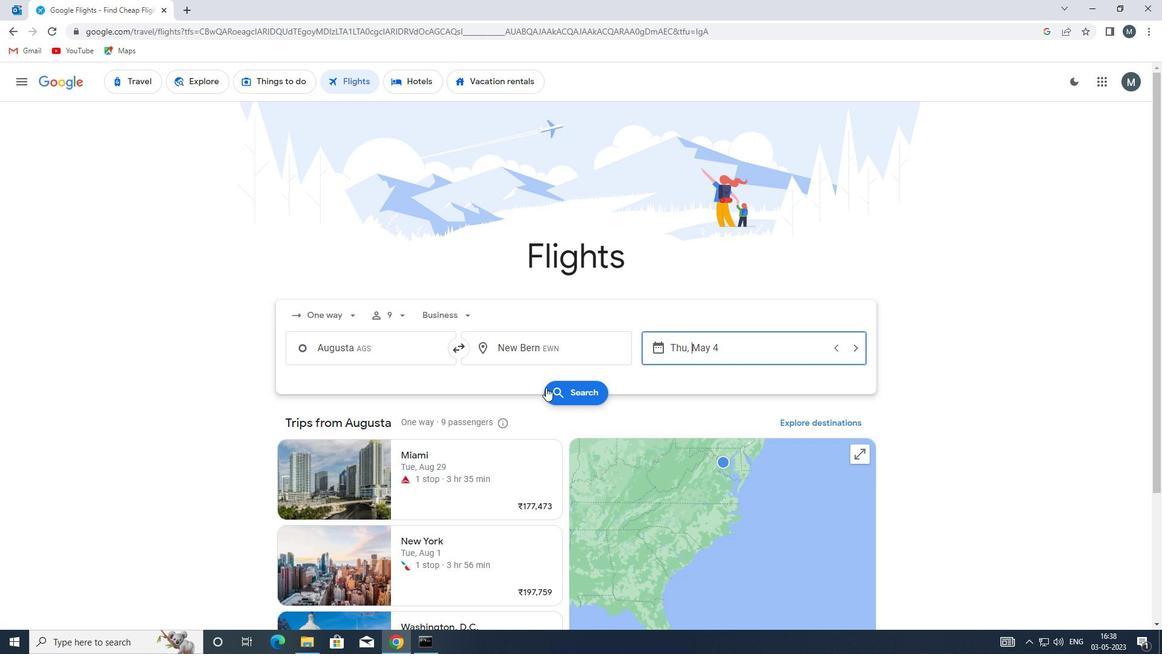 
Action: Mouse pressed left at (557, 391)
Screenshot: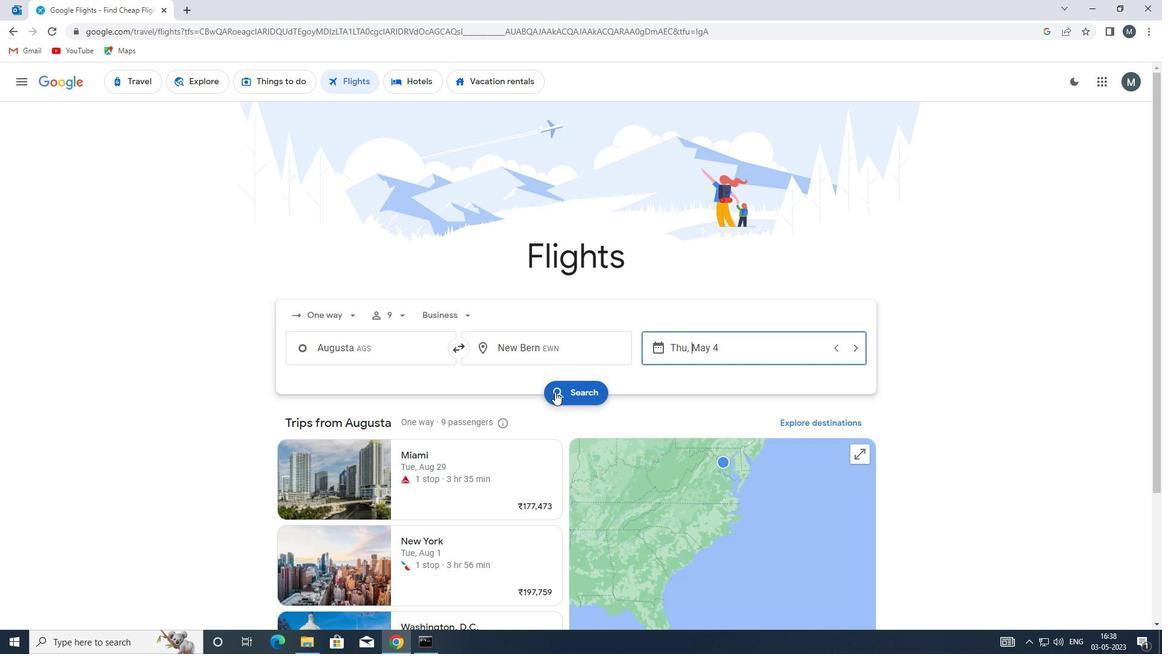 
Action: Mouse moved to (297, 196)
Screenshot: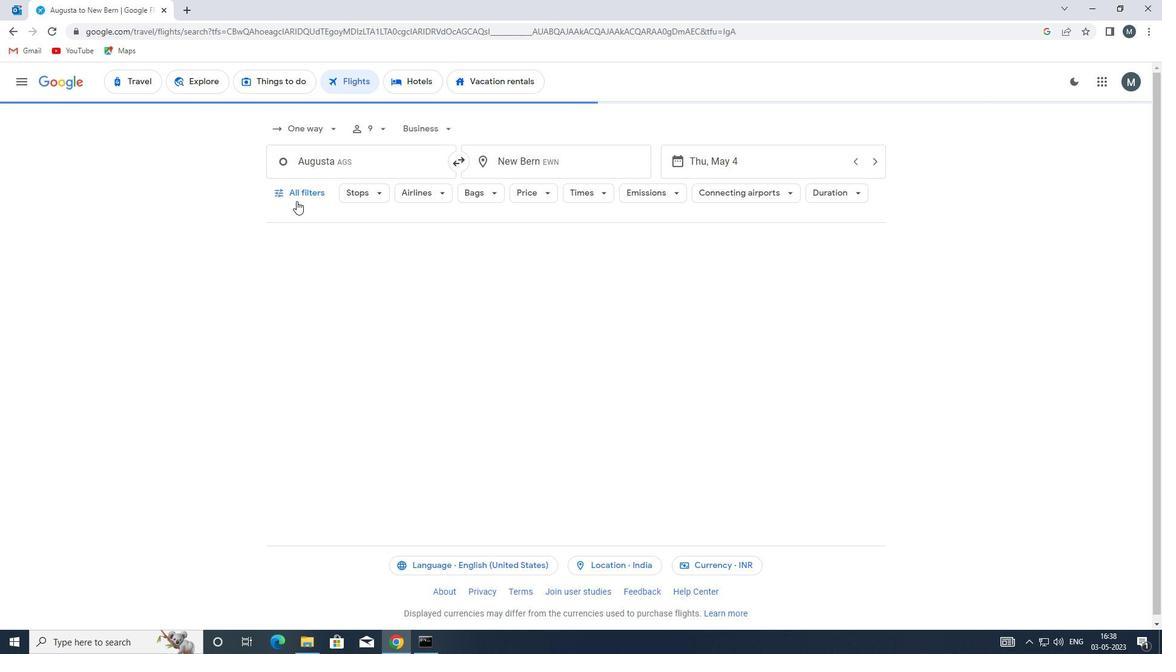 
Action: Mouse pressed left at (297, 196)
Screenshot: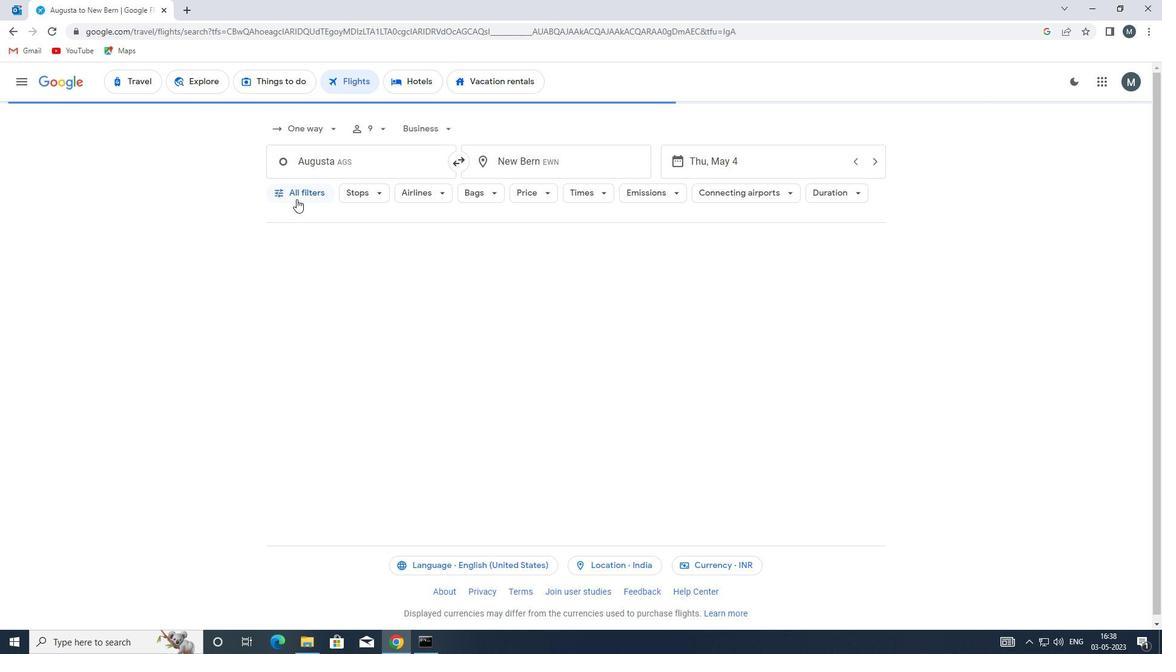 
Action: Mouse moved to (343, 354)
Screenshot: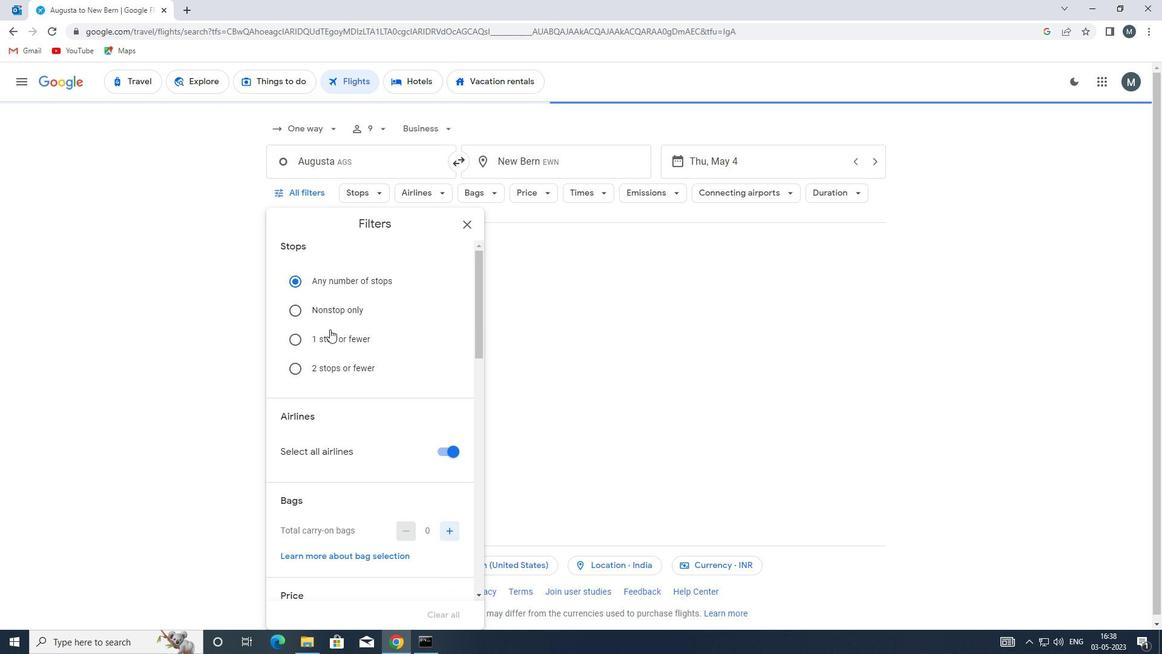 
Action: Mouse scrolled (343, 354) with delta (0, 0)
Screenshot: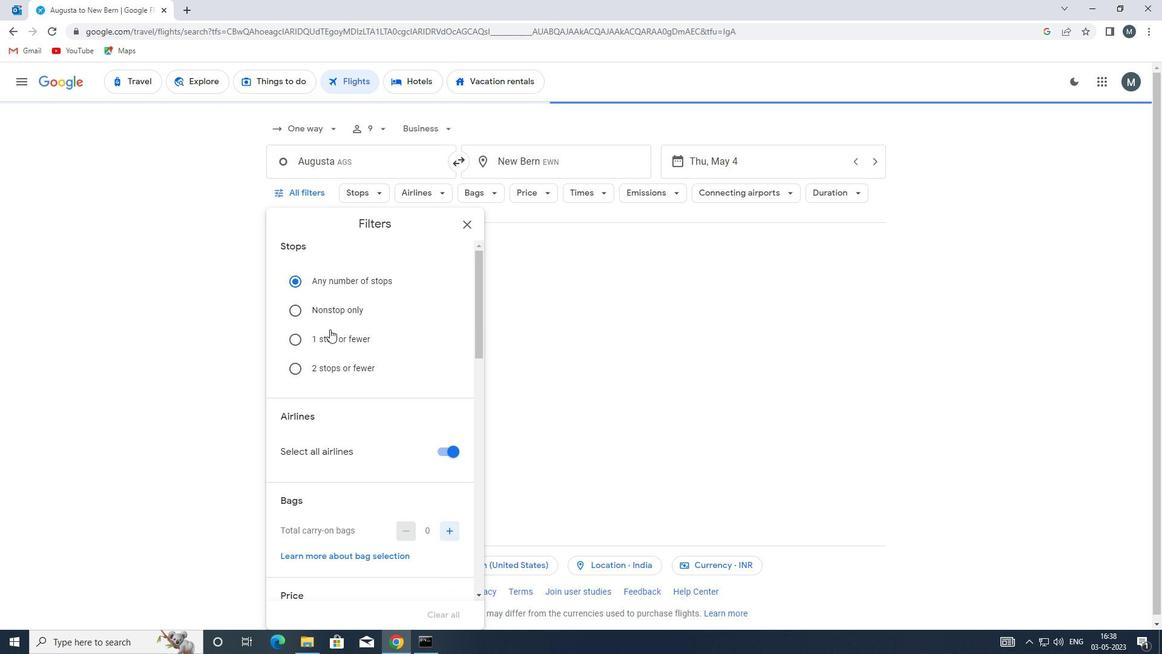 
Action: Mouse moved to (342, 359)
Screenshot: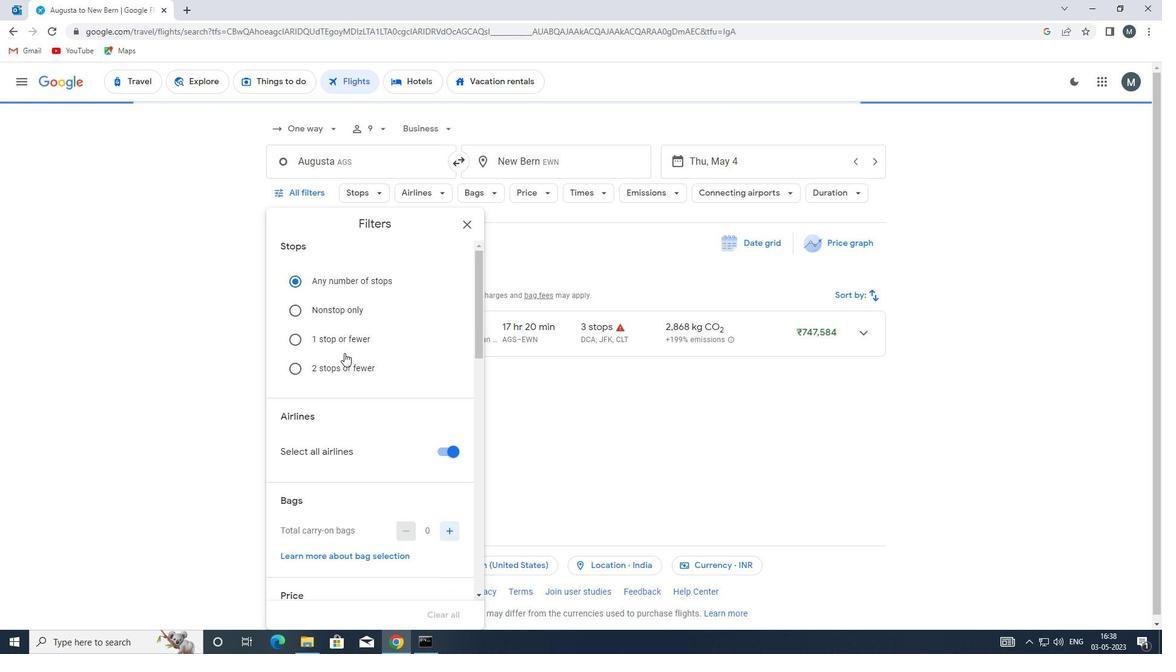 
Action: Mouse scrolled (342, 359) with delta (0, 0)
Screenshot: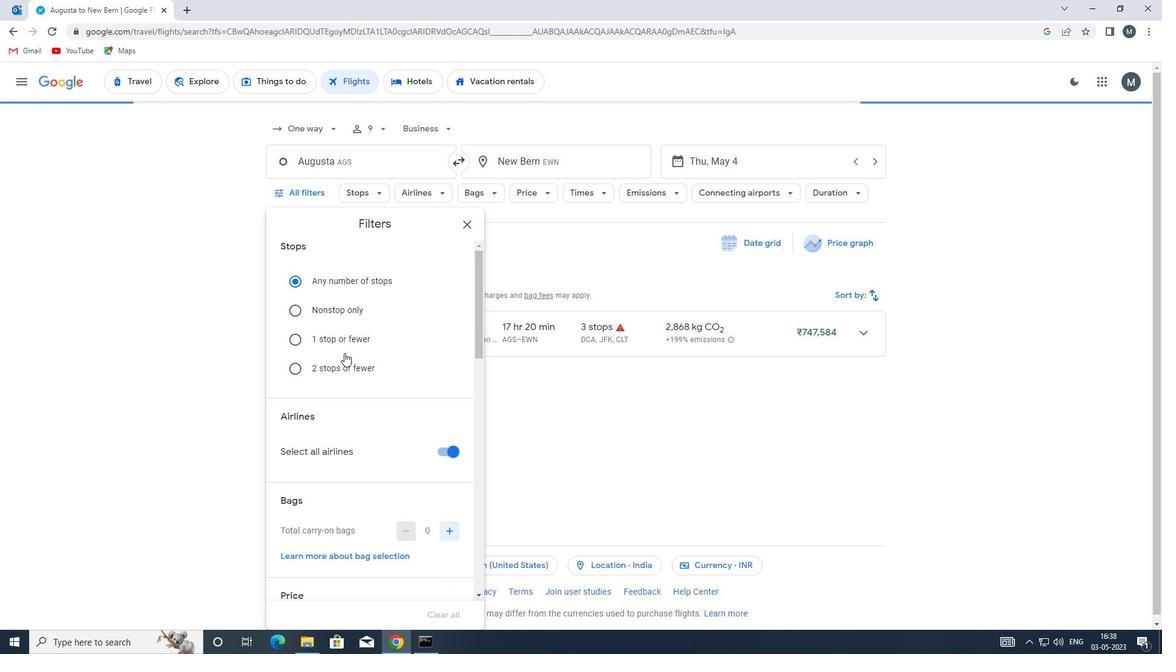 
Action: Mouse moved to (445, 327)
Screenshot: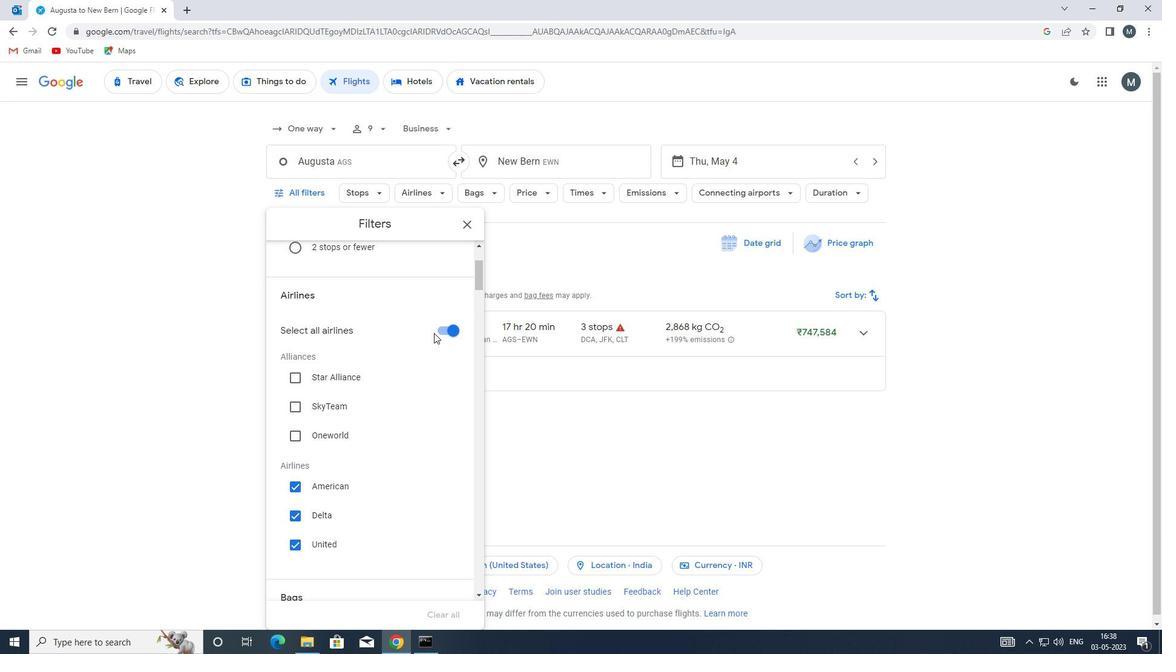 
Action: Mouse pressed left at (445, 327)
Screenshot: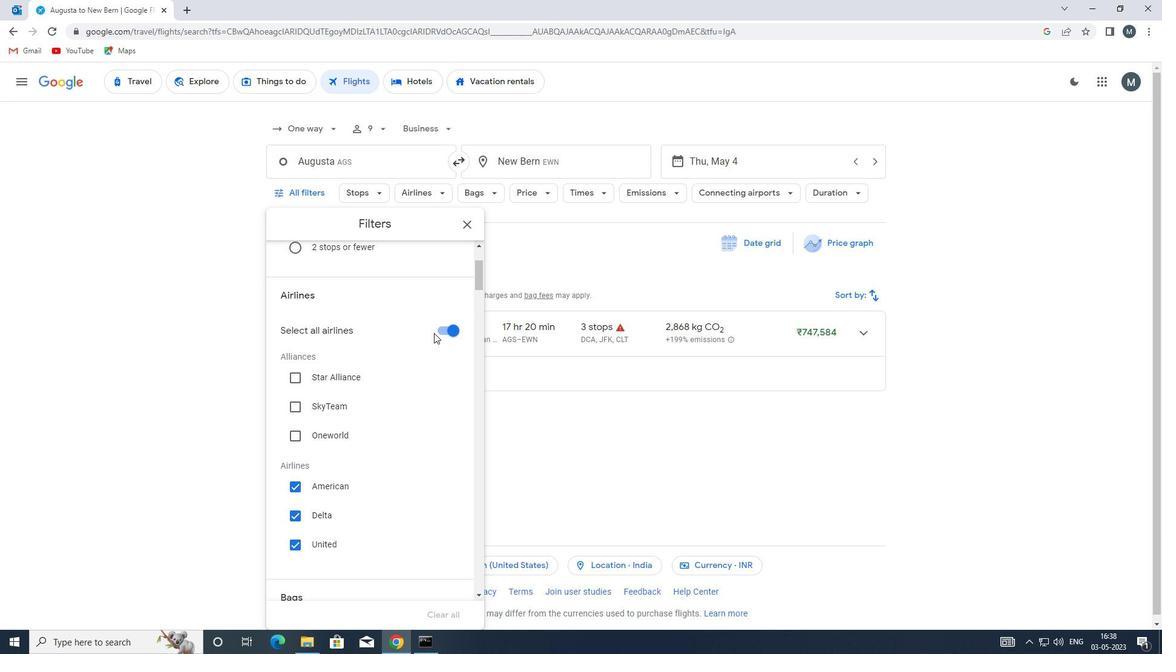 
Action: Mouse moved to (371, 397)
Screenshot: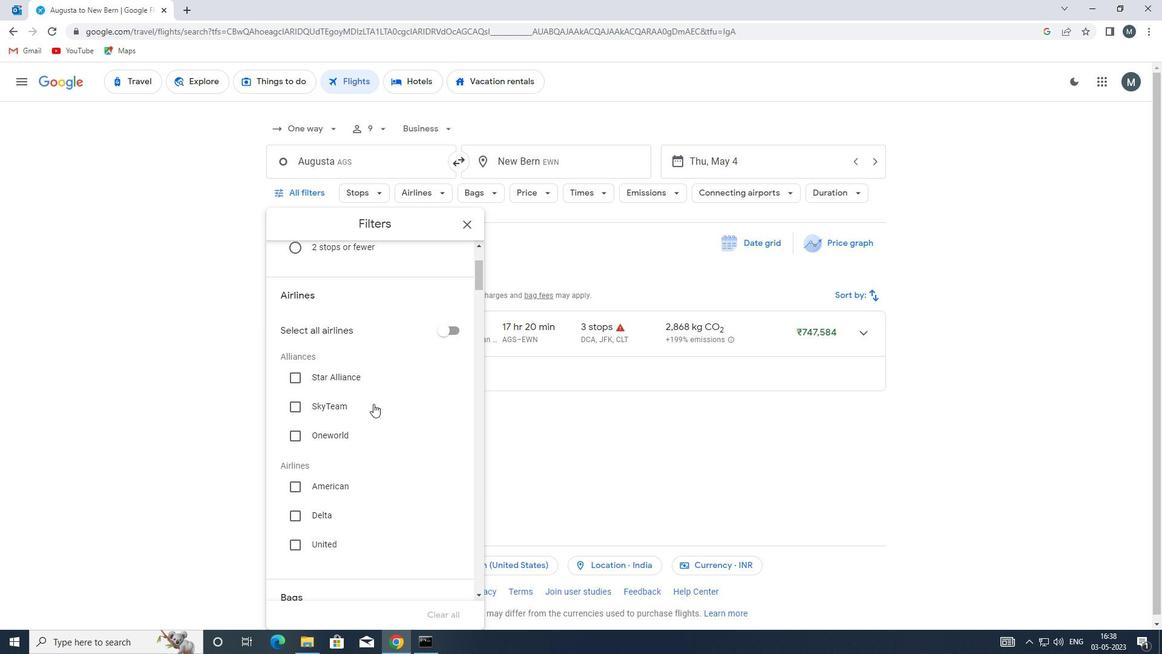 
Action: Mouse scrolled (371, 397) with delta (0, 0)
Screenshot: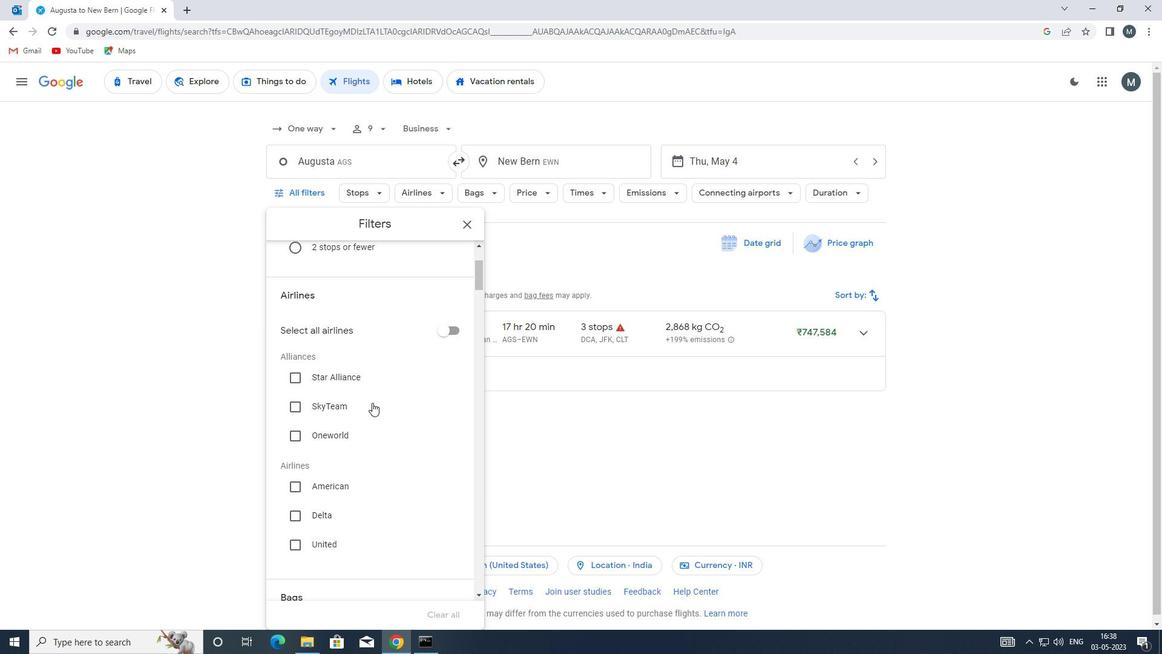 
Action: Mouse moved to (368, 397)
Screenshot: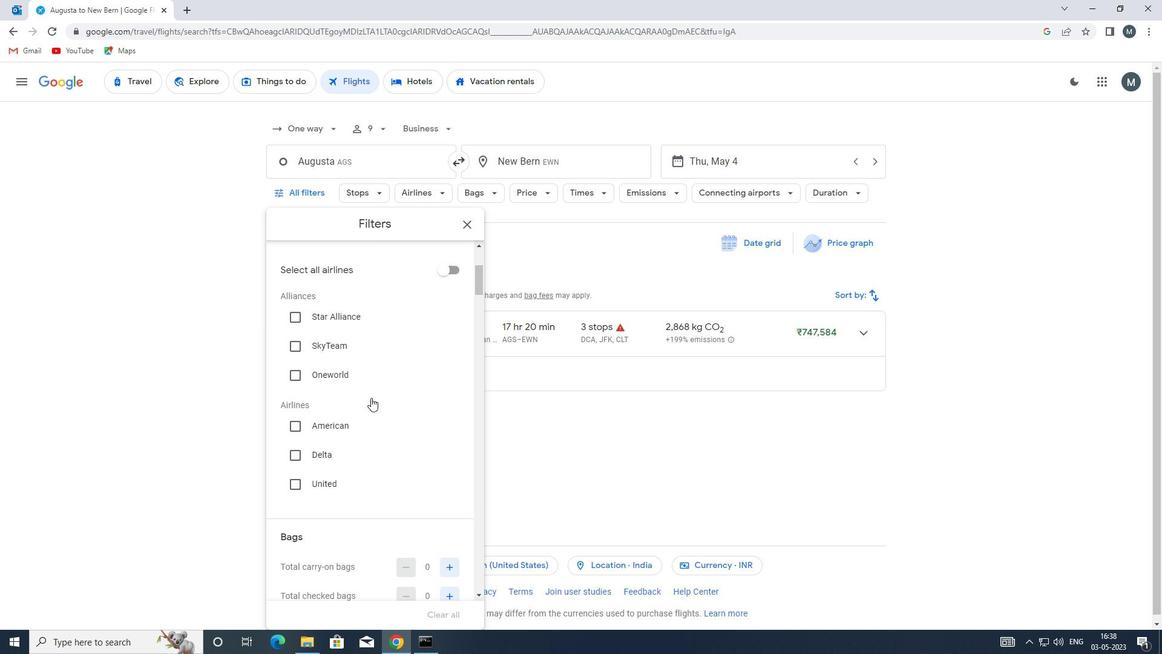 
Action: Mouse scrolled (368, 397) with delta (0, 0)
Screenshot: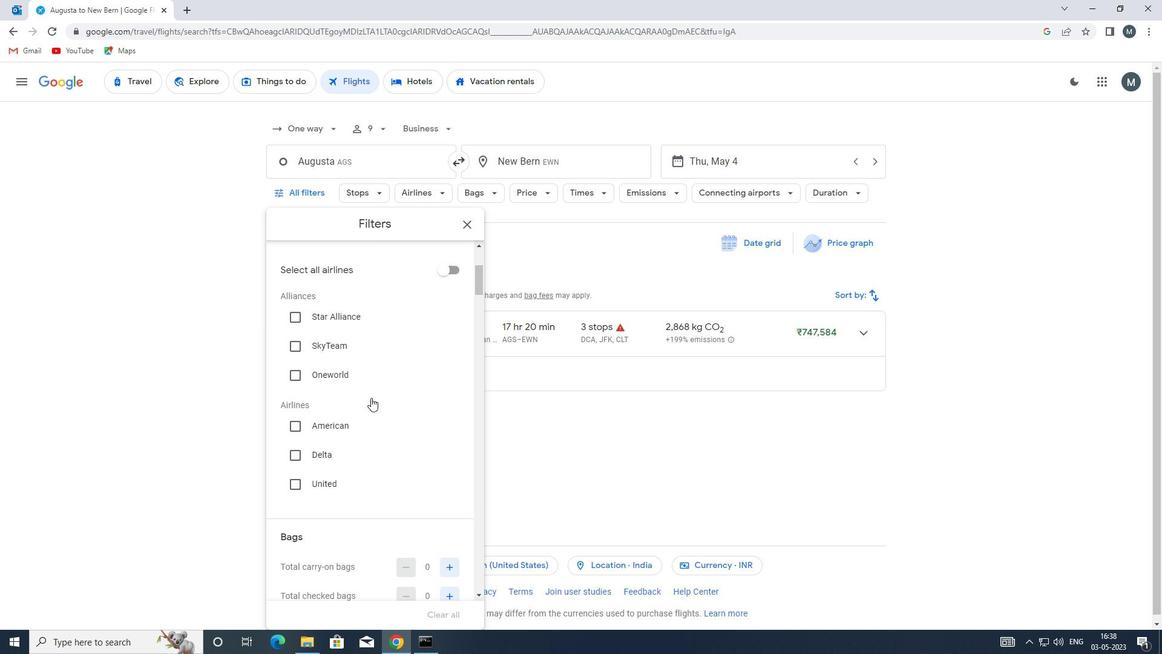 
Action: Mouse moved to (349, 397)
Screenshot: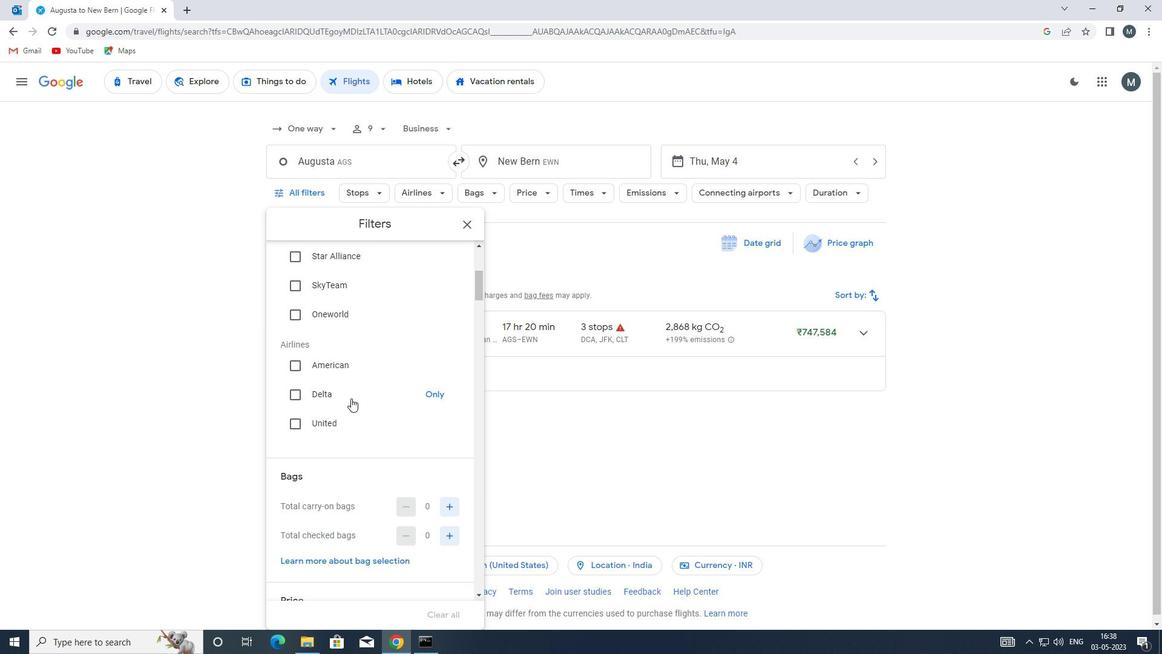 
Action: Mouse scrolled (349, 396) with delta (0, 0)
Screenshot: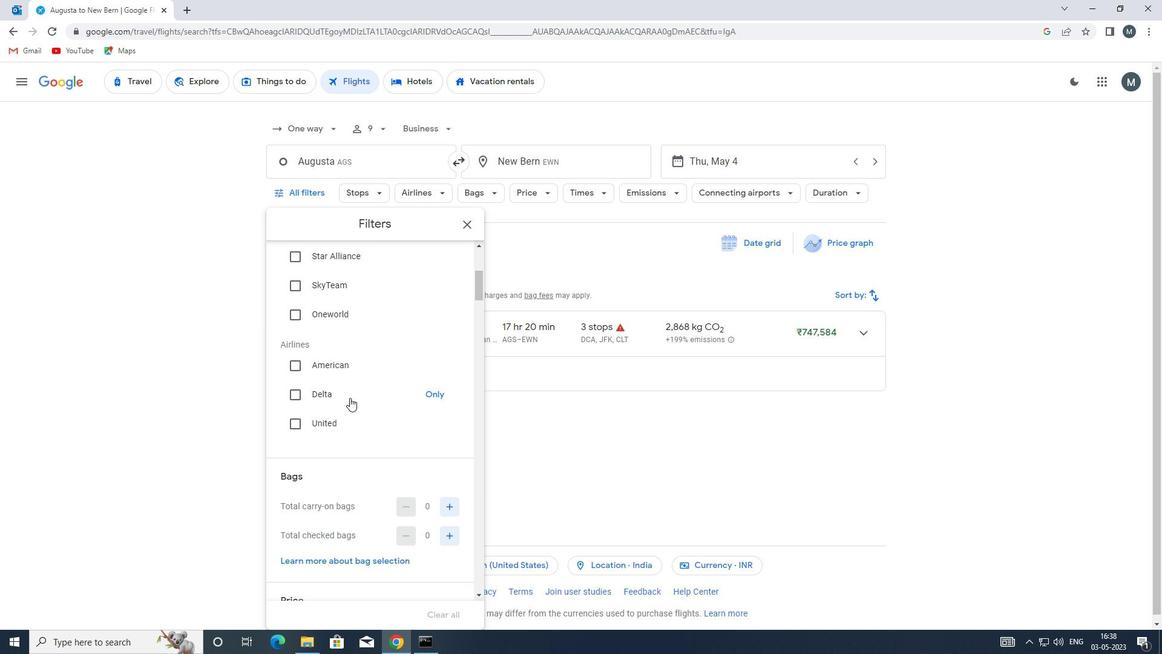 
Action: Mouse moved to (348, 397)
Screenshot: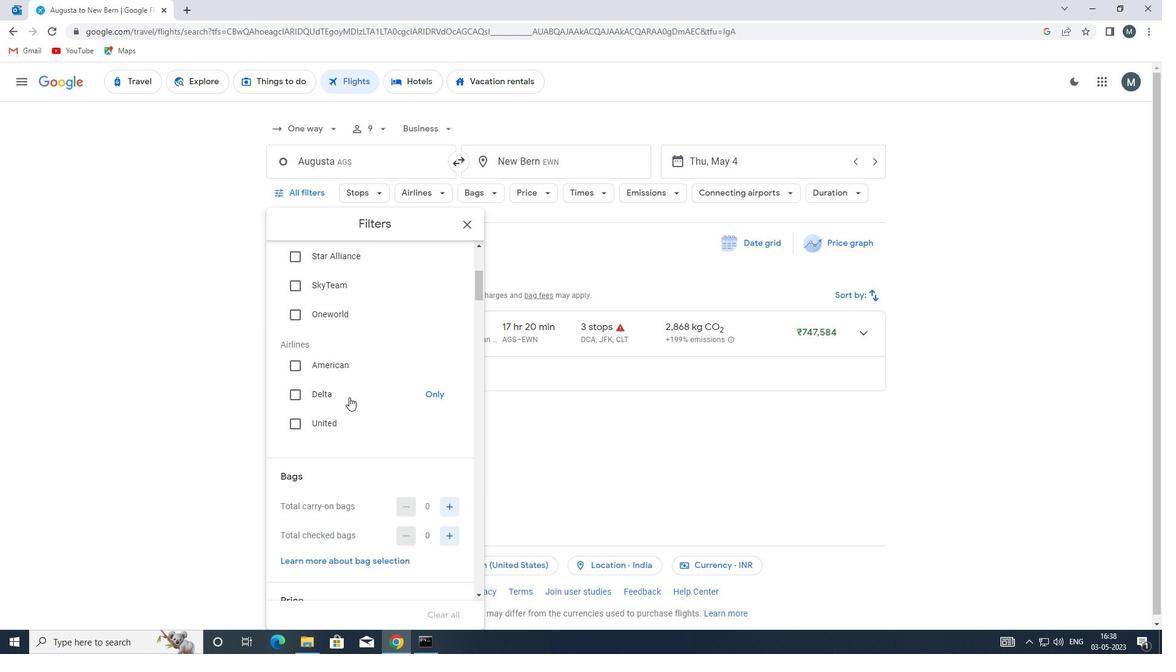 
Action: Mouse scrolled (348, 396) with delta (0, 0)
Screenshot: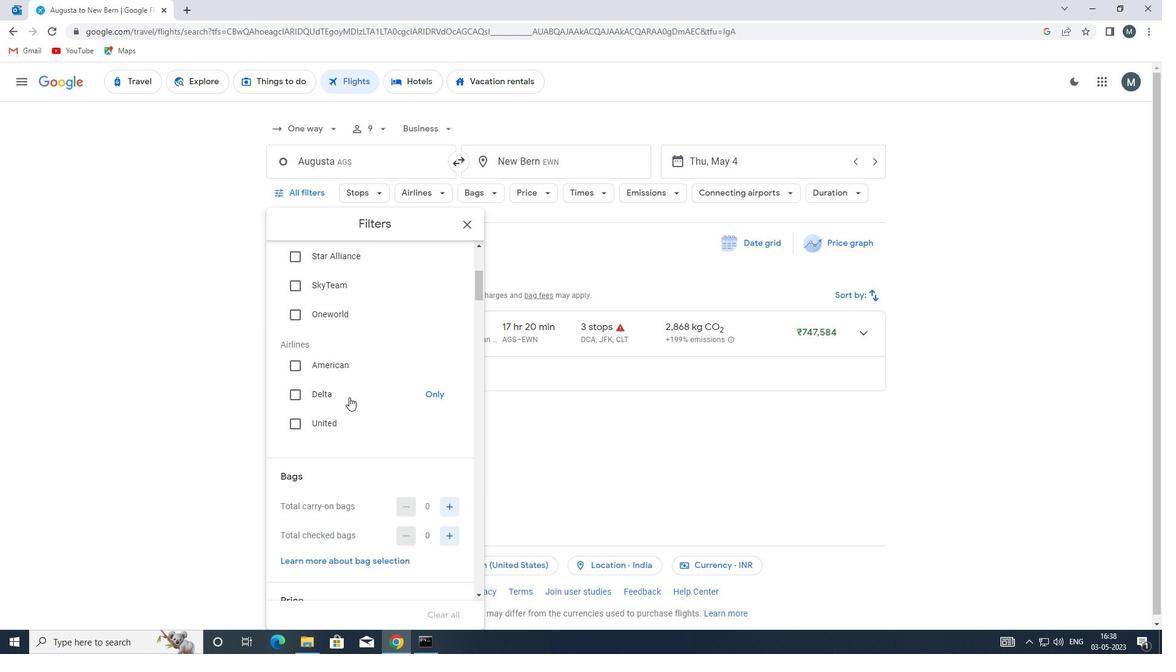 
Action: Mouse moved to (443, 413)
Screenshot: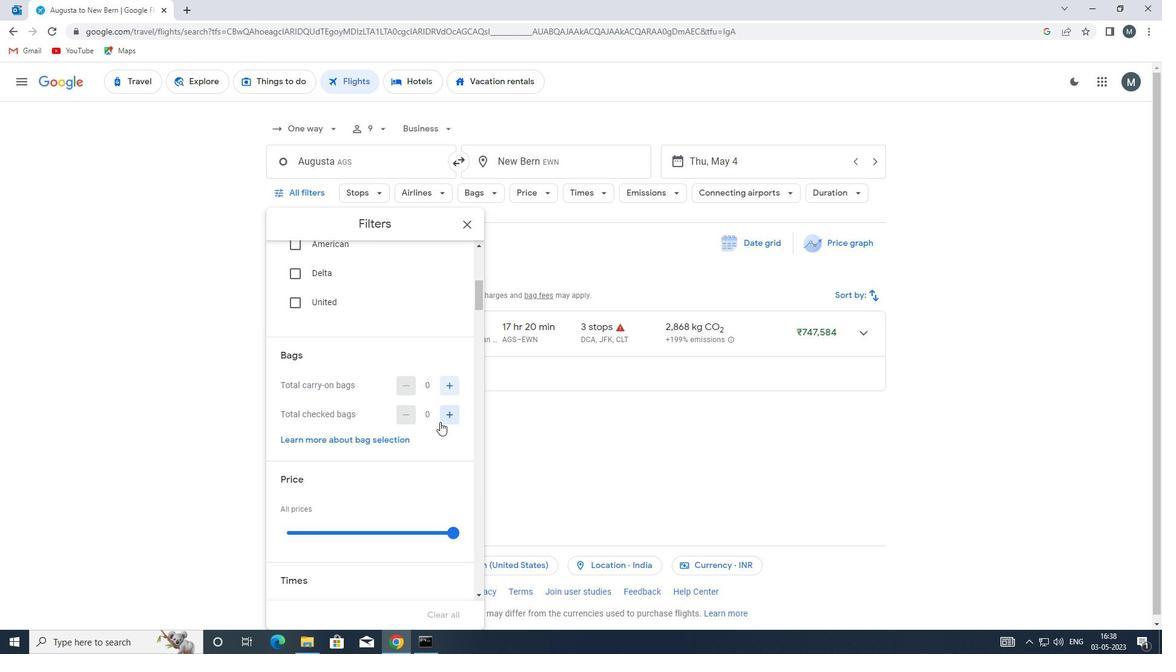
Action: Mouse pressed left at (443, 413)
Screenshot: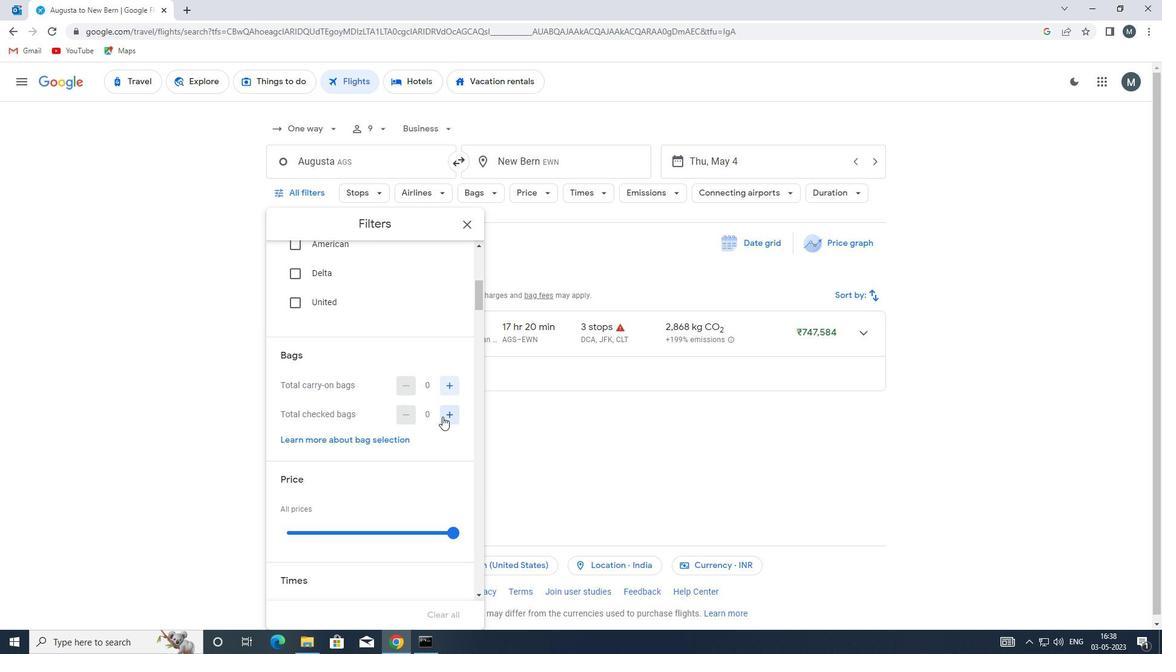 
Action: Mouse moved to (443, 413)
Screenshot: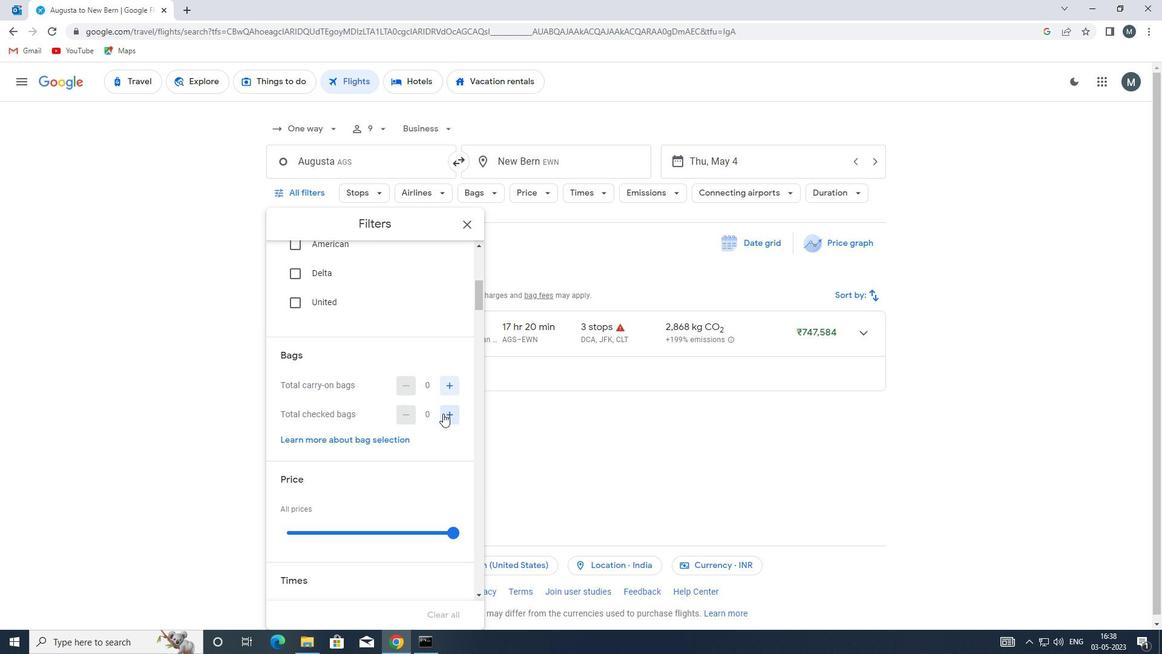 
Action: Mouse pressed left at (443, 413)
Screenshot: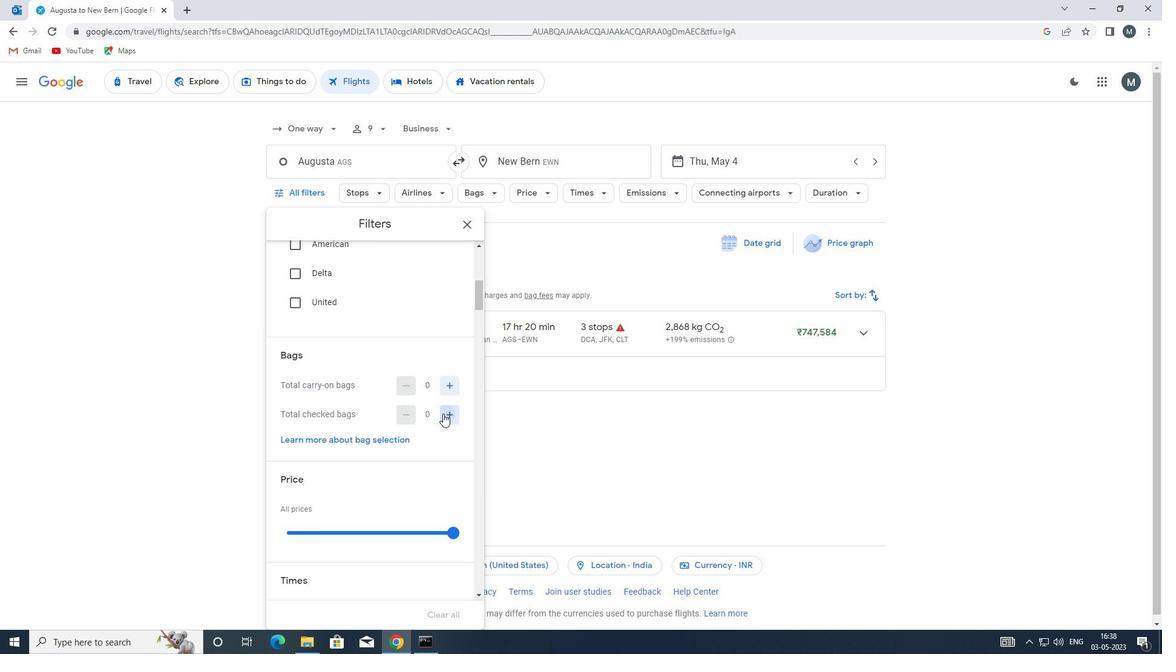 
Action: Mouse moved to (340, 418)
Screenshot: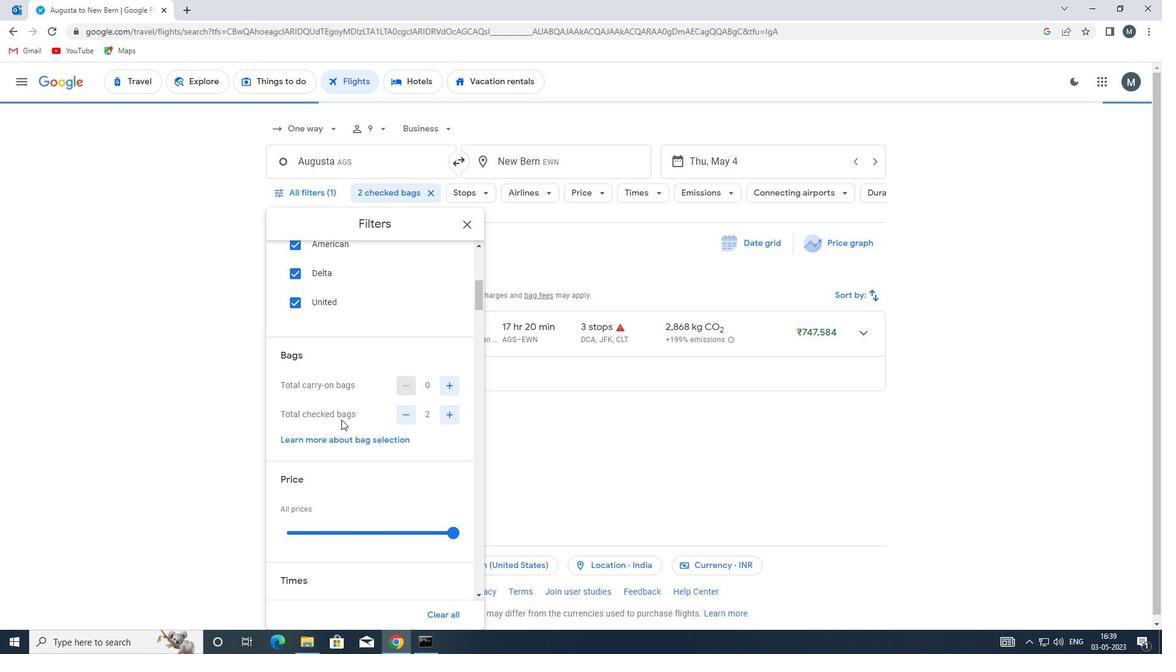 
Action: Mouse scrolled (340, 417) with delta (0, 0)
Screenshot: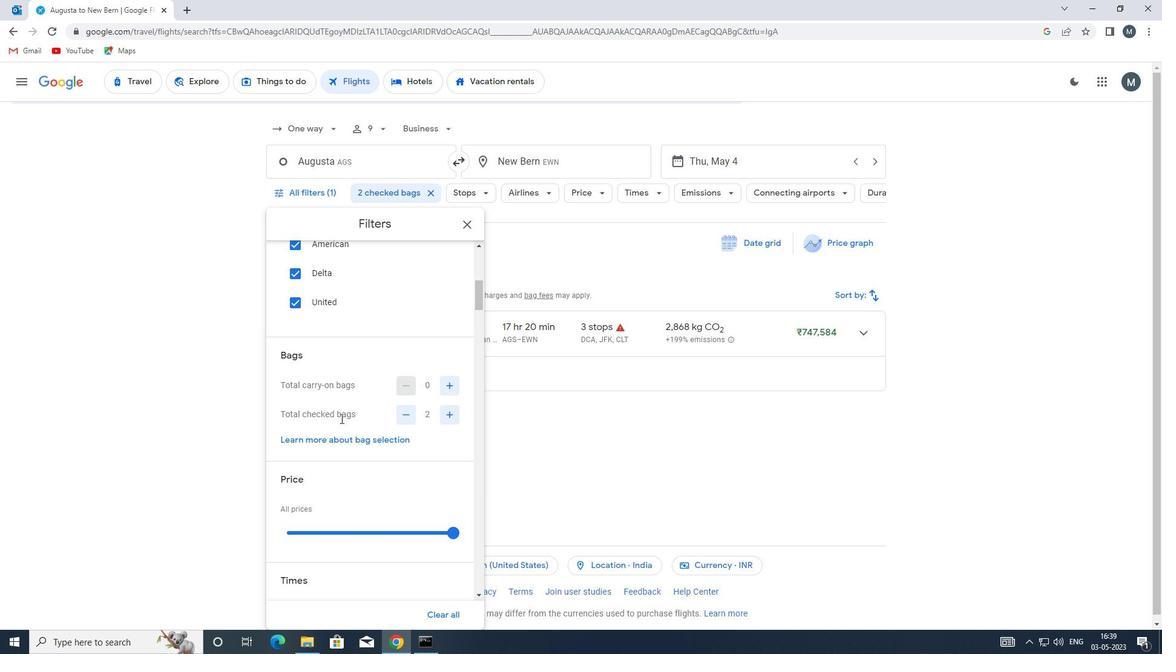 
Action: Mouse moved to (339, 436)
Screenshot: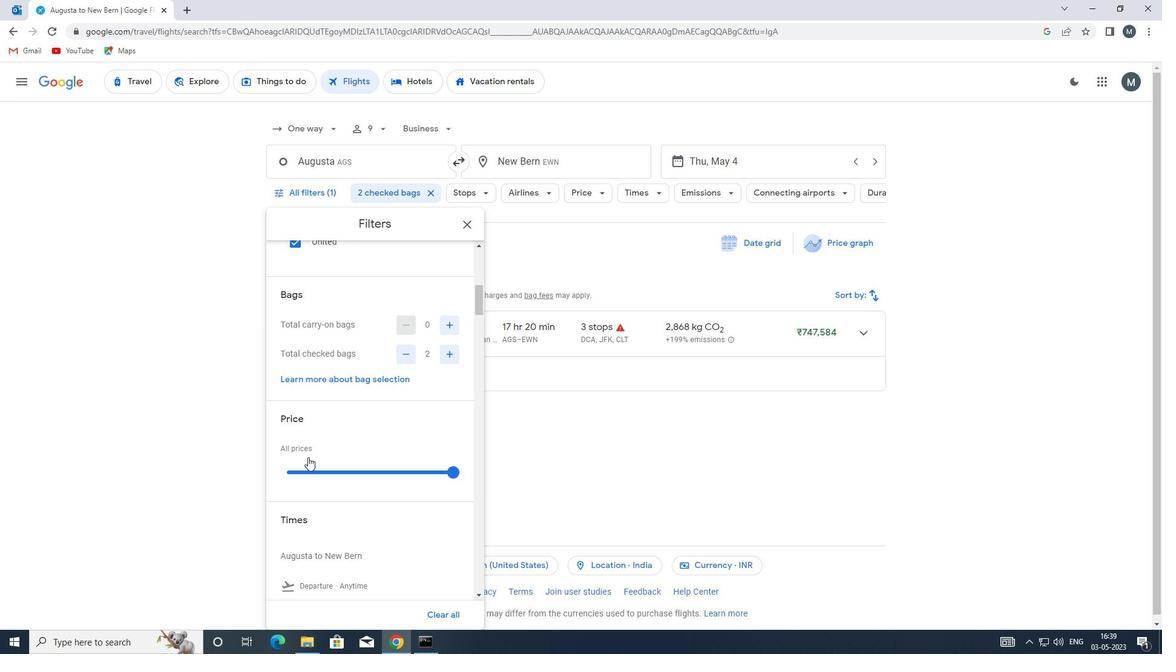 
Action: Mouse scrolled (339, 435) with delta (0, 0)
Screenshot: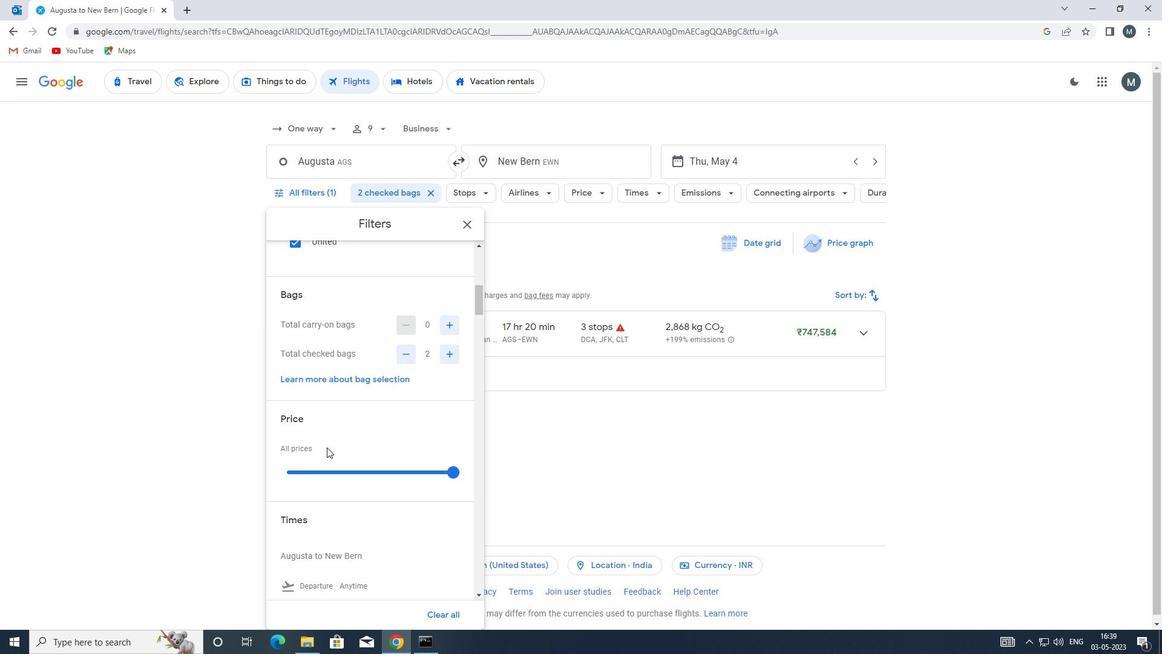 
Action: Mouse moved to (339, 436)
Screenshot: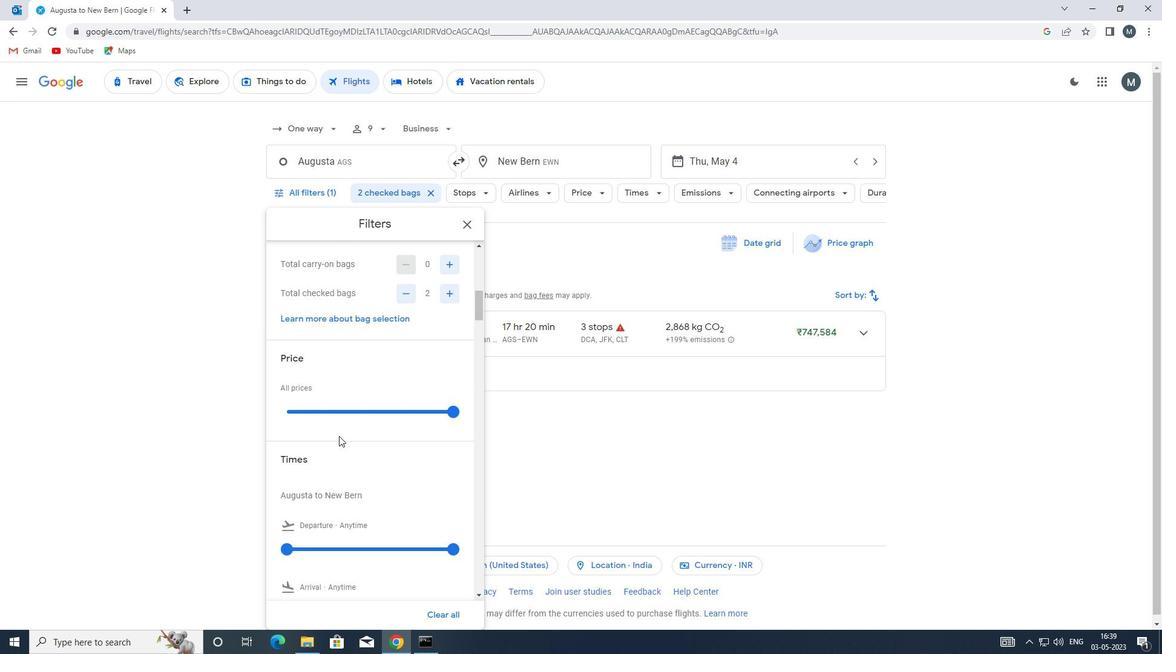 
Action: Mouse scrolled (339, 435) with delta (0, 0)
Screenshot: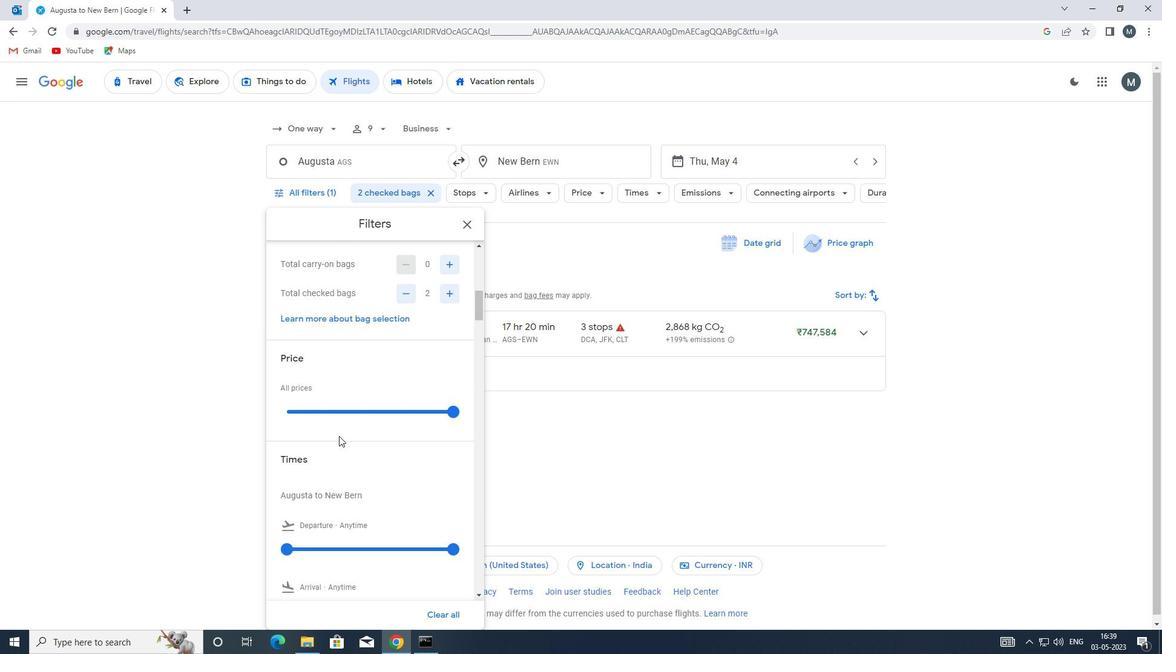 
Action: Mouse moved to (291, 484)
Screenshot: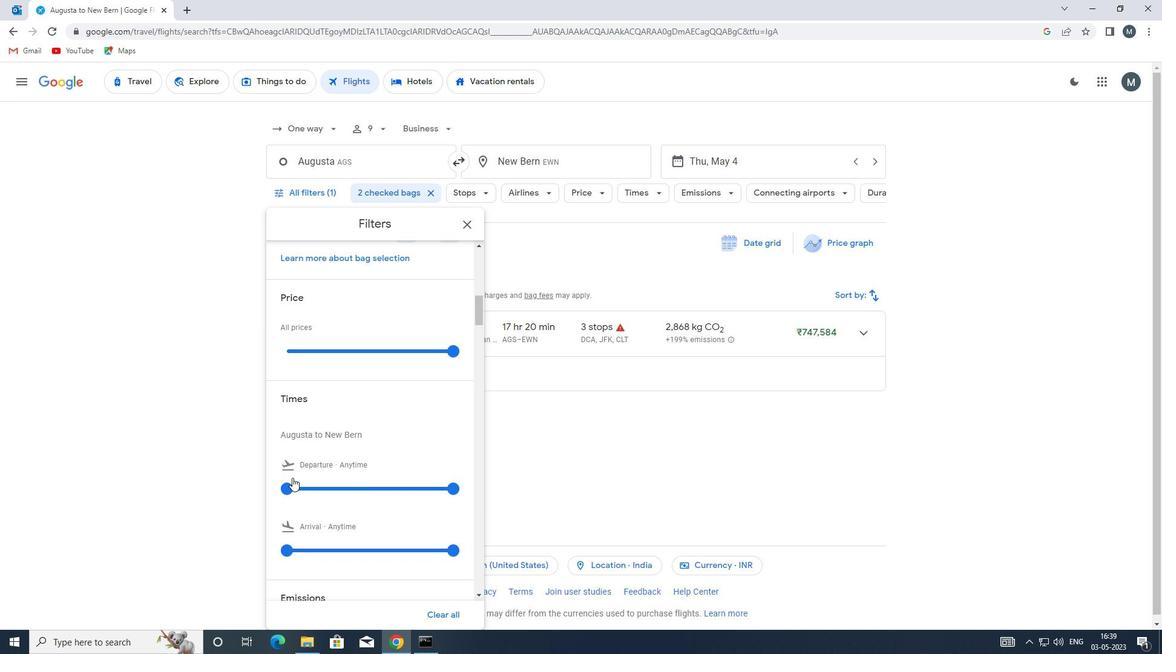 
Action: Mouse pressed left at (291, 484)
Screenshot: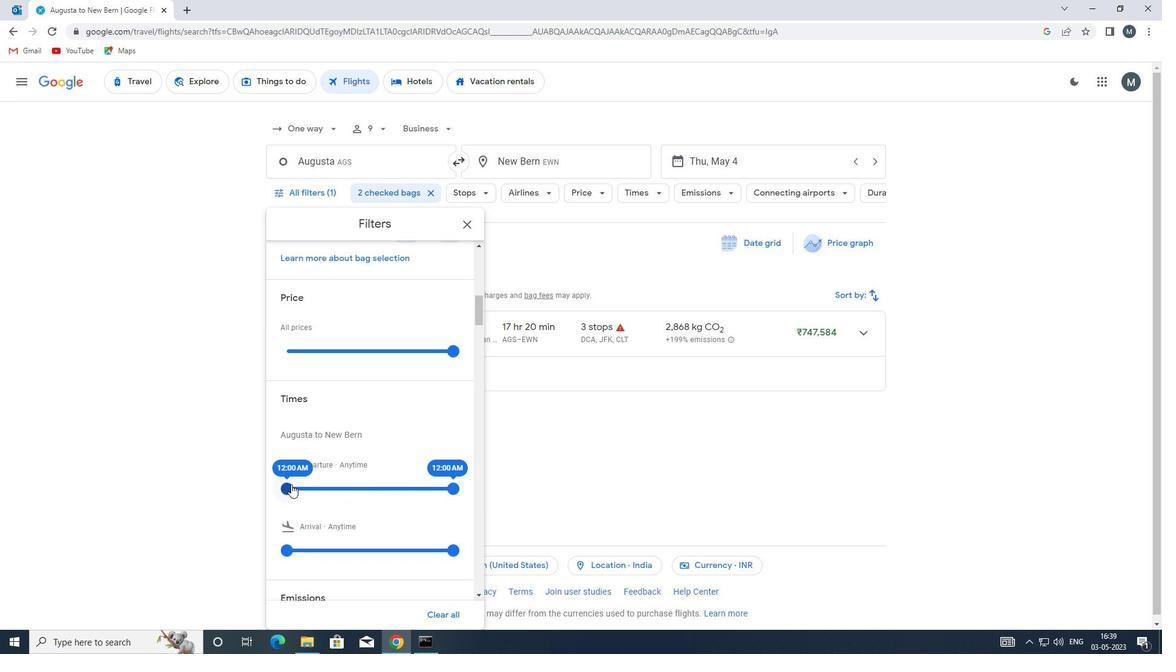 
Action: Mouse moved to (456, 488)
Screenshot: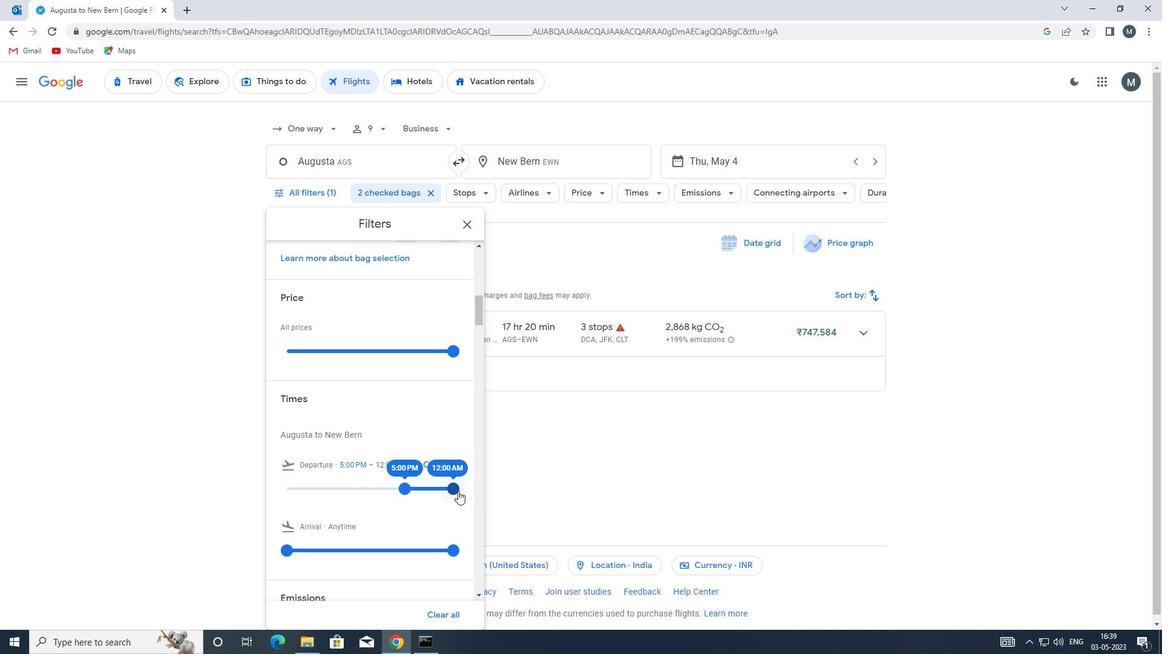 
Action: Mouse pressed left at (456, 488)
Screenshot: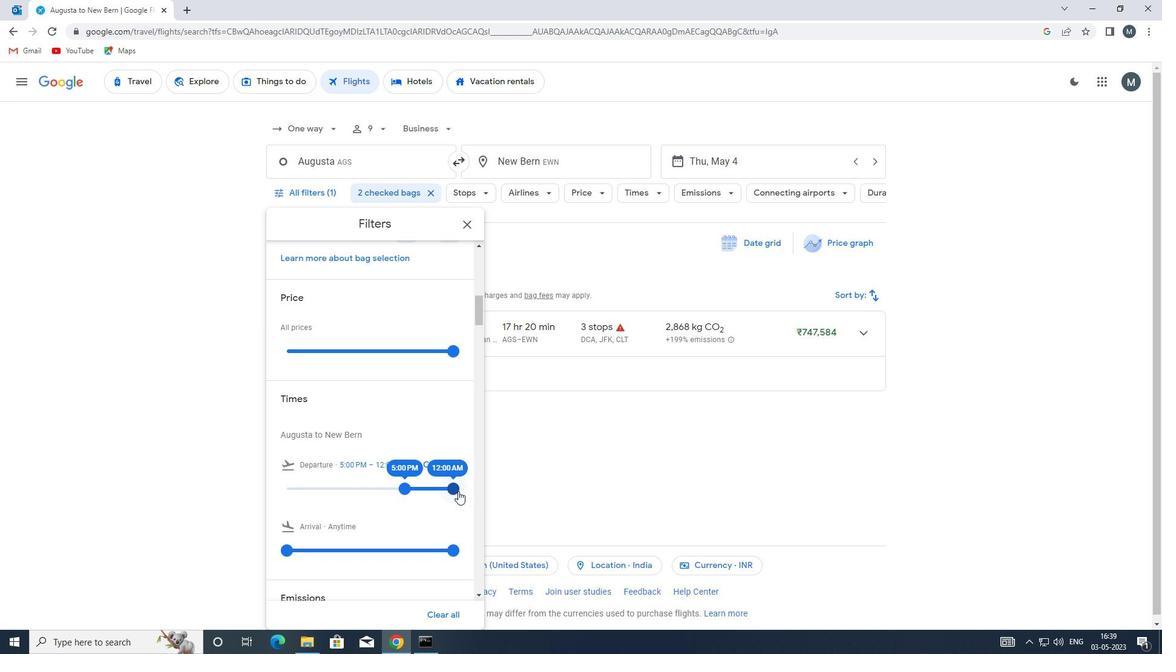 
Action: Mouse moved to (412, 443)
Screenshot: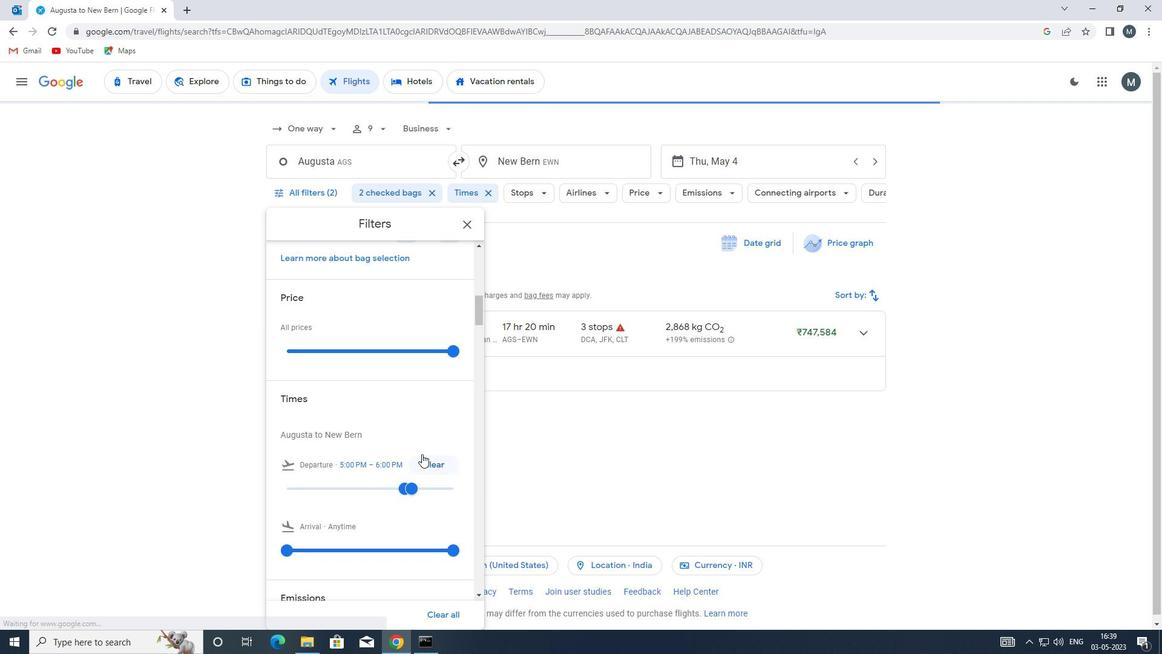 
Action: Mouse scrolled (412, 442) with delta (0, 0)
Screenshot: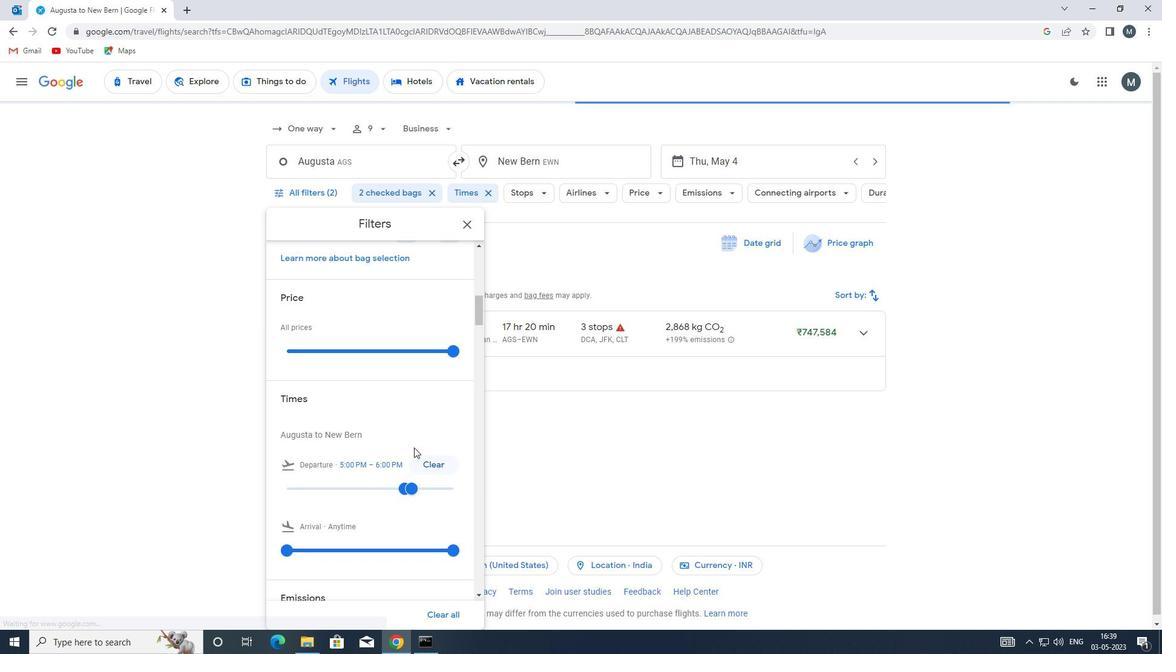 
Action: Mouse moved to (400, 446)
Screenshot: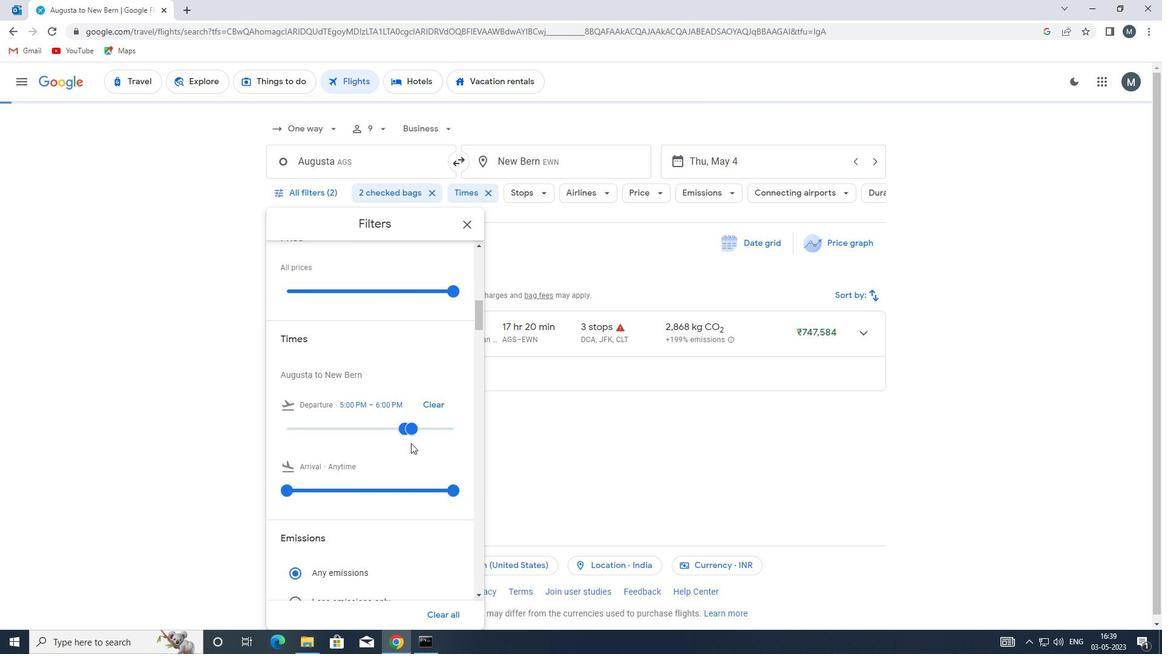 
Action: Mouse scrolled (400, 445) with delta (0, 0)
Screenshot: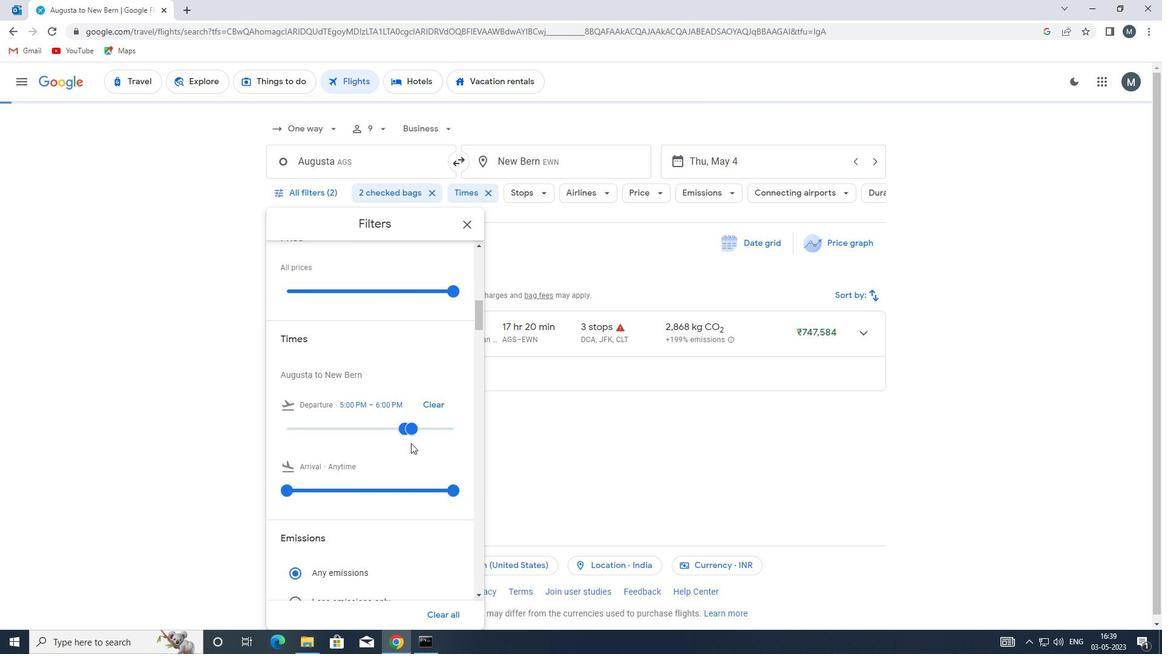 
Action: Mouse moved to (467, 224)
Screenshot: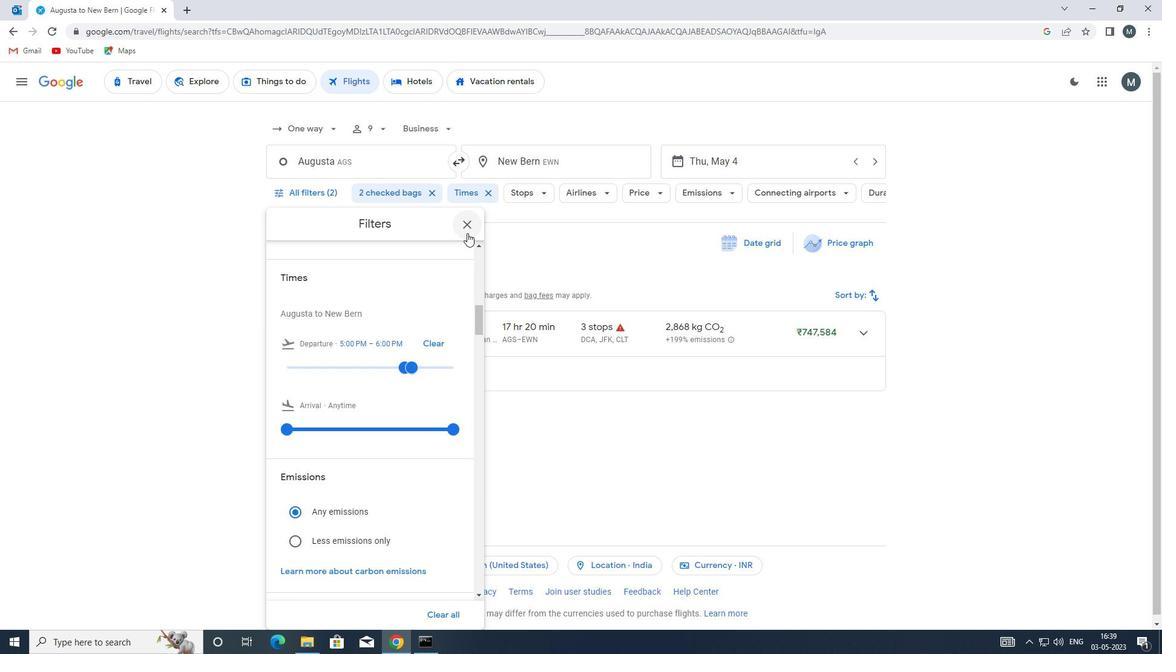 
Action: Mouse pressed left at (467, 224)
Screenshot: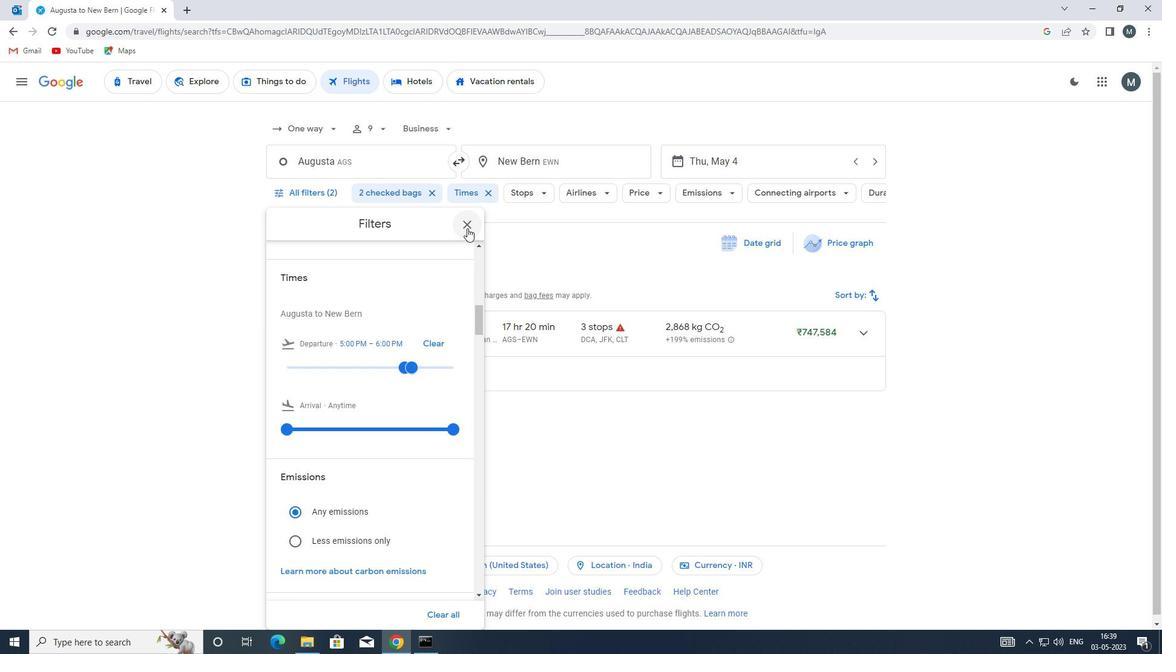 
